 Task: Look for space in Edinburg, United States from 8th August, 2023 to 15th August, 2023 for 9 adults in price range Rs.10000 to Rs.14000. Place can be shared room with 5 bedrooms having 9 beds and 5 bathrooms. Property type can be house, flat, guest house. Amenities needed are: wifi, TV, free parkinig on premises, gym, breakfast. Booking option can be shelf check-in. Required host language is English.
Action: Mouse moved to (440, 95)
Screenshot: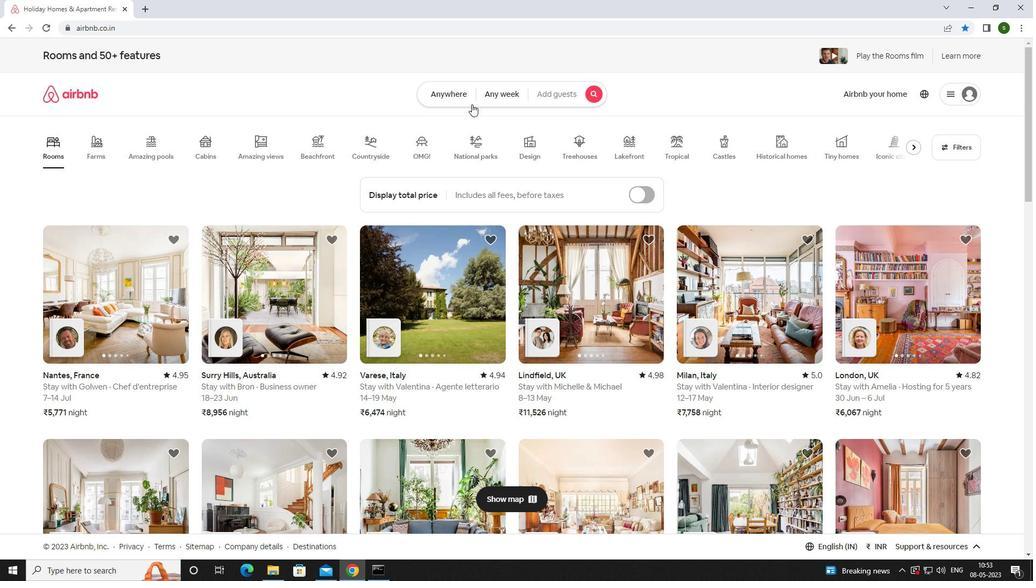 
Action: Mouse pressed left at (440, 95)
Screenshot: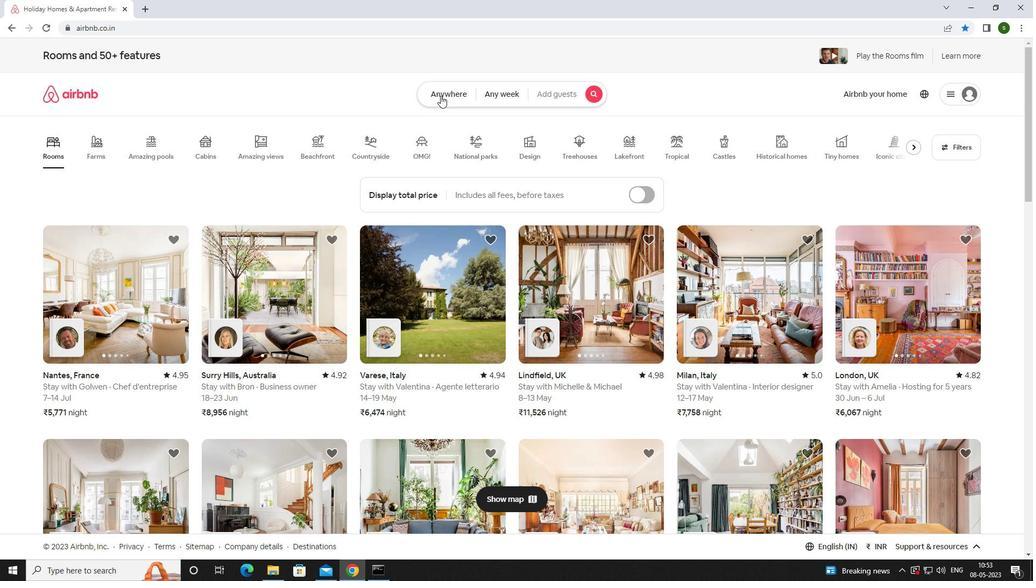 
Action: Mouse moved to (421, 138)
Screenshot: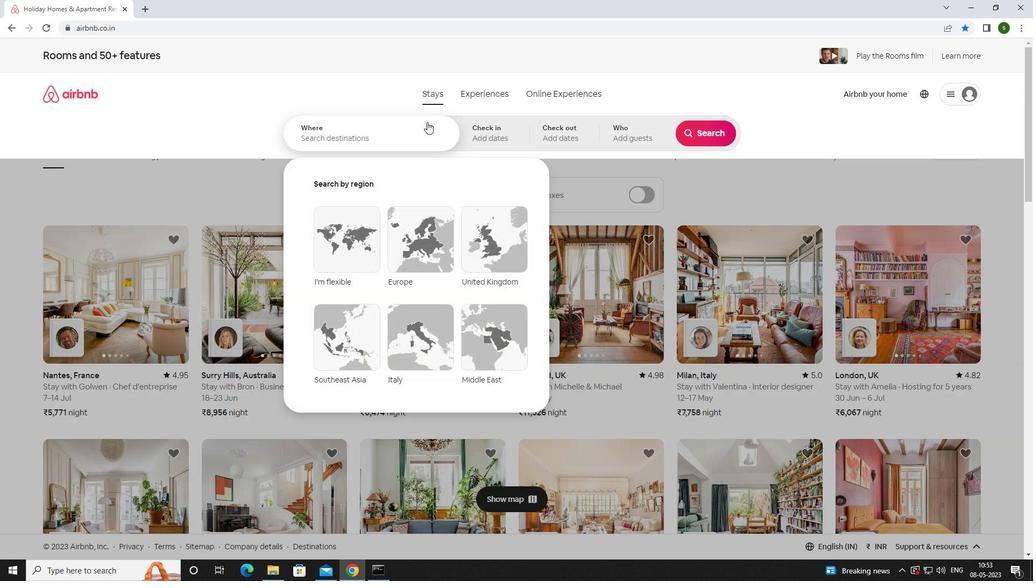 
Action: Mouse pressed left at (421, 138)
Screenshot: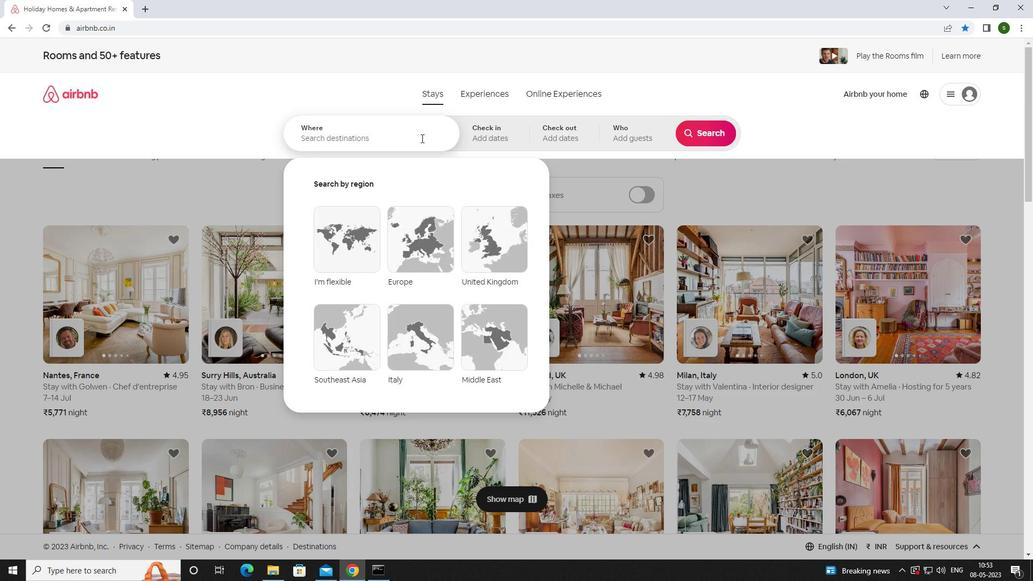 
Action: Mouse moved to (421, 138)
Screenshot: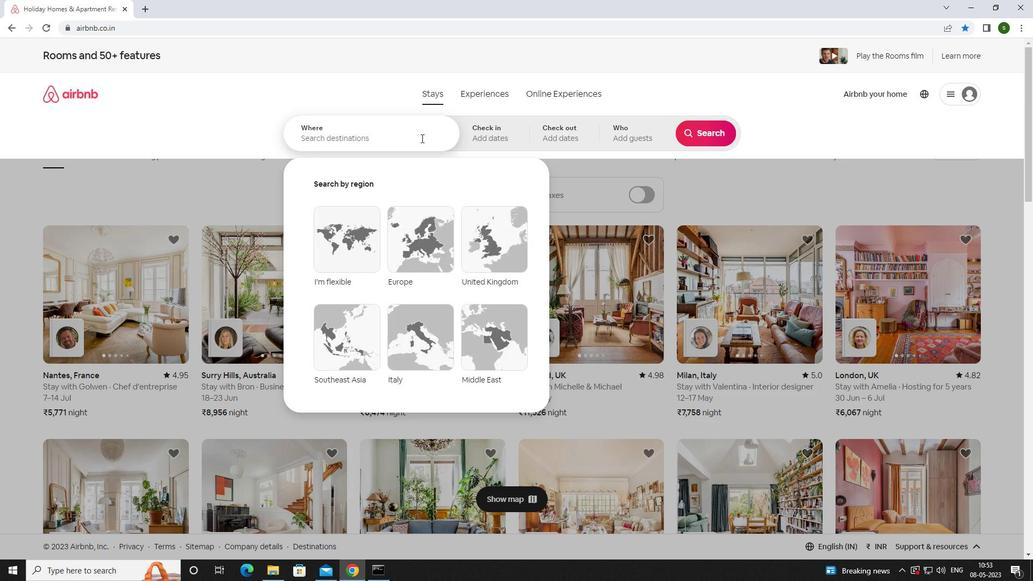 
Action: Key pressed <Key.caps_lock>e<Key.caps_lock>dinburg,<Key.space><Key.caps_lock>u<Key.caps_lock>nited<Key.space><Key.caps_lock>s<Key.caps_lock>tates<Key.enter>
Screenshot: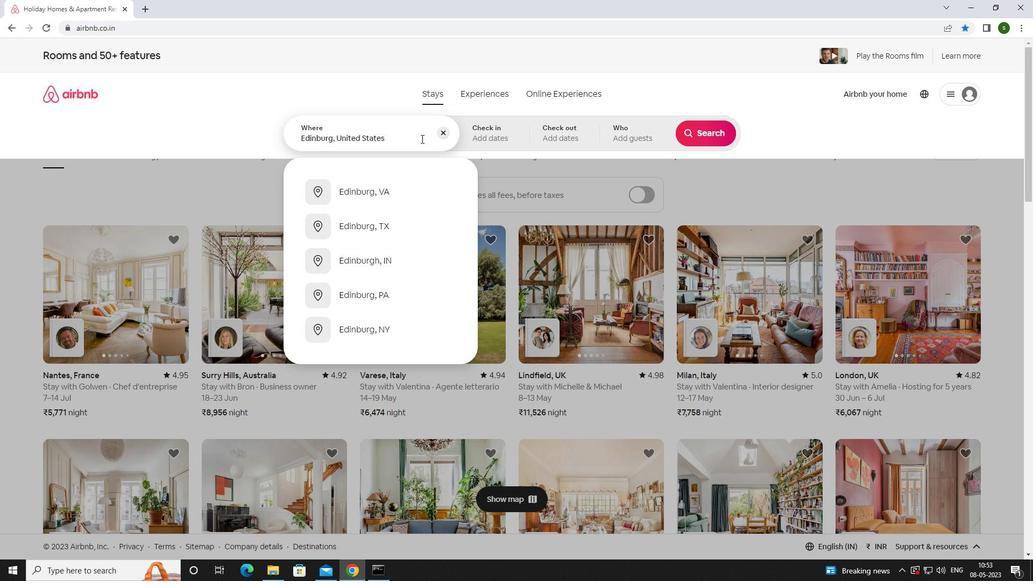 
Action: Mouse moved to (702, 218)
Screenshot: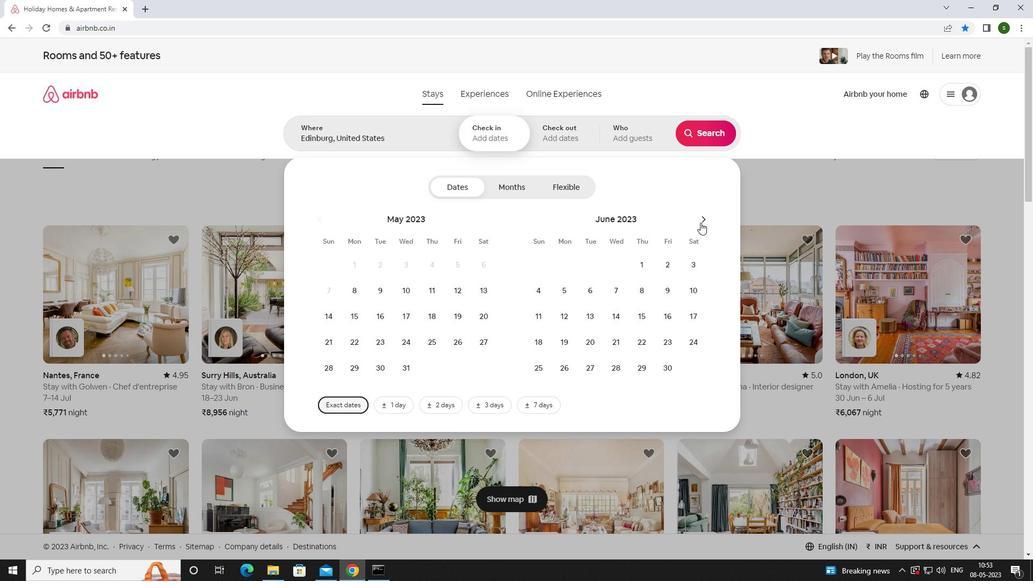 
Action: Mouse pressed left at (702, 218)
Screenshot: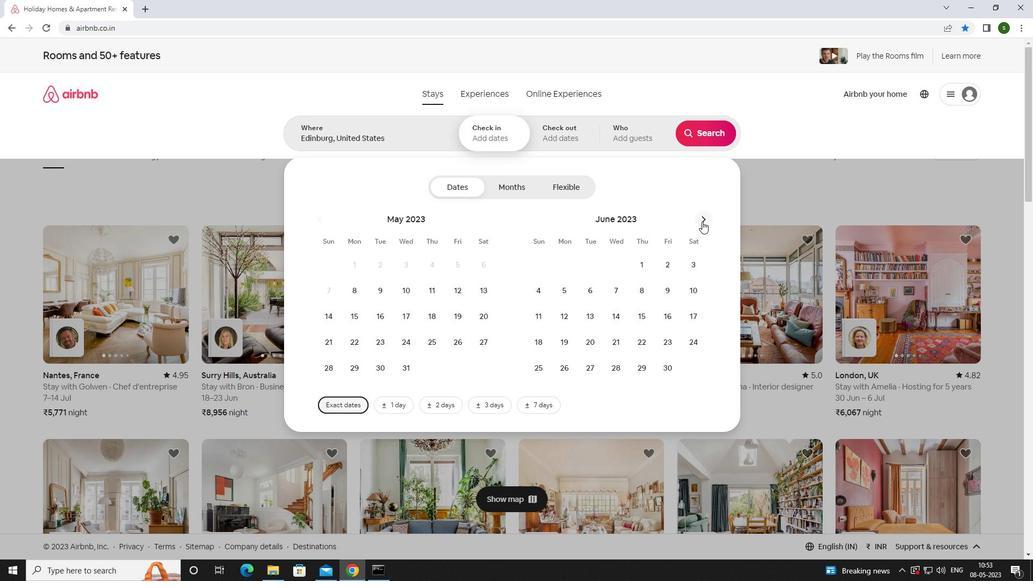 
Action: Mouse pressed left at (702, 218)
Screenshot: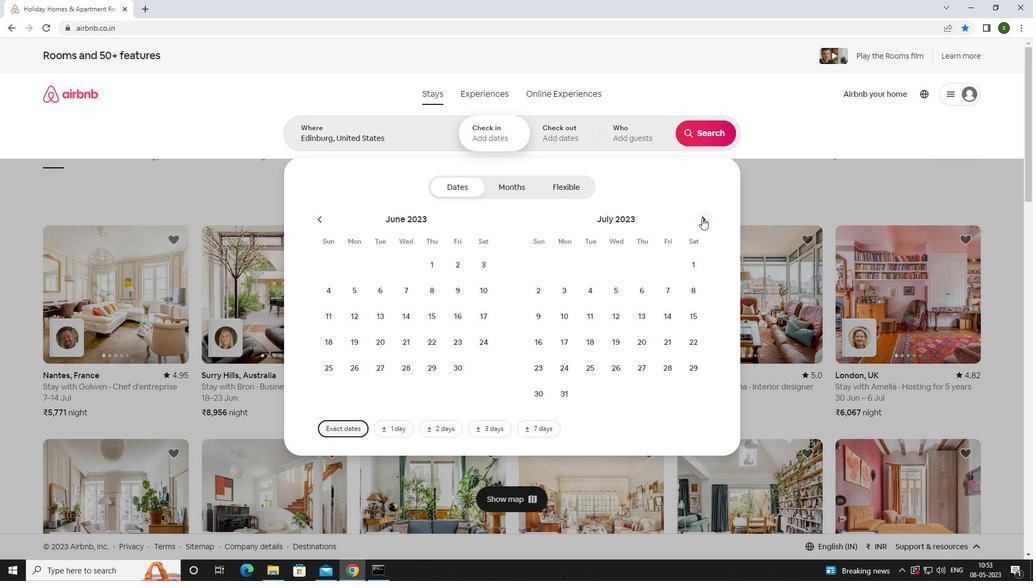 
Action: Mouse moved to (596, 292)
Screenshot: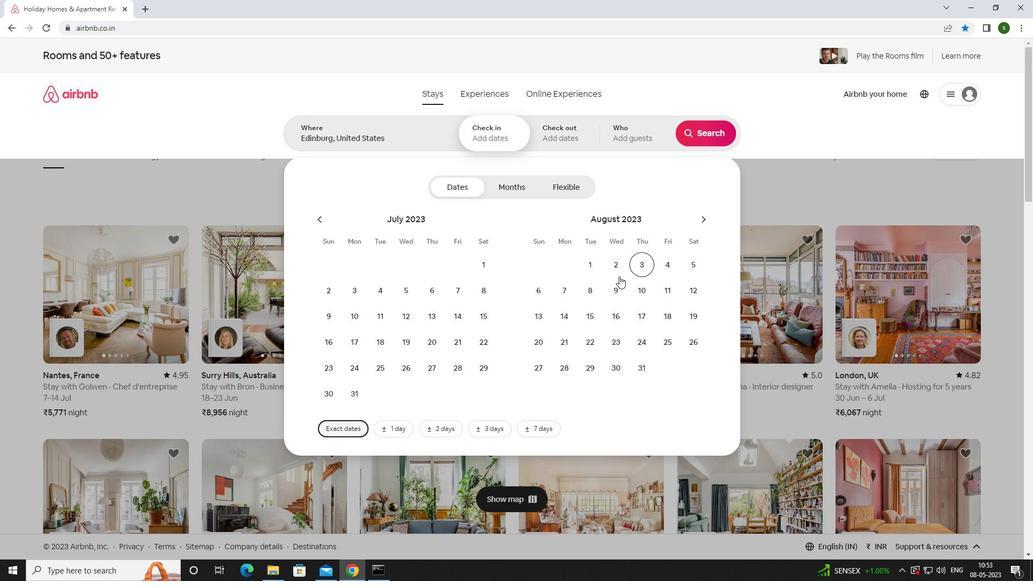 
Action: Mouse pressed left at (596, 292)
Screenshot: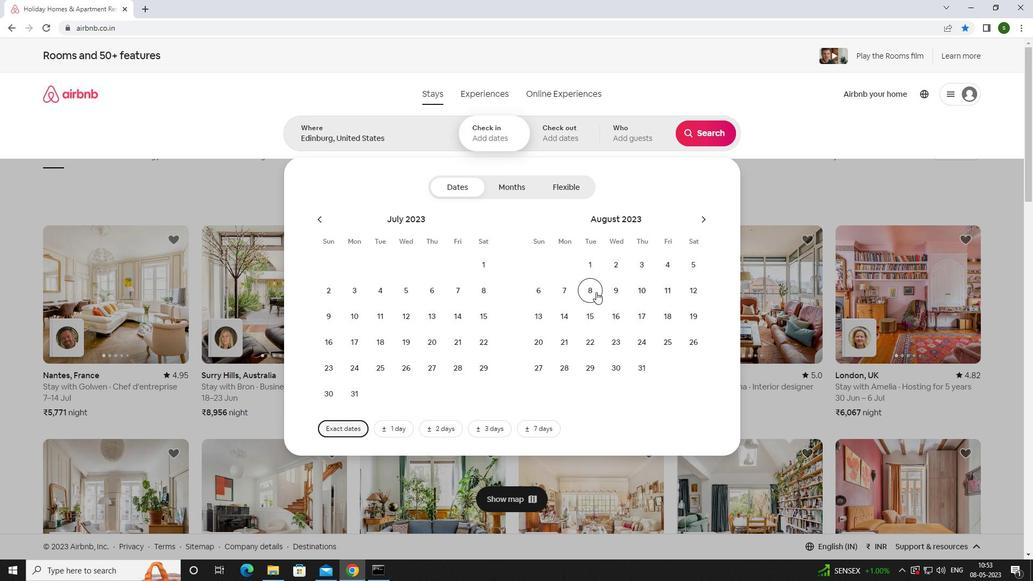 
Action: Mouse moved to (587, 314)
Screenshot: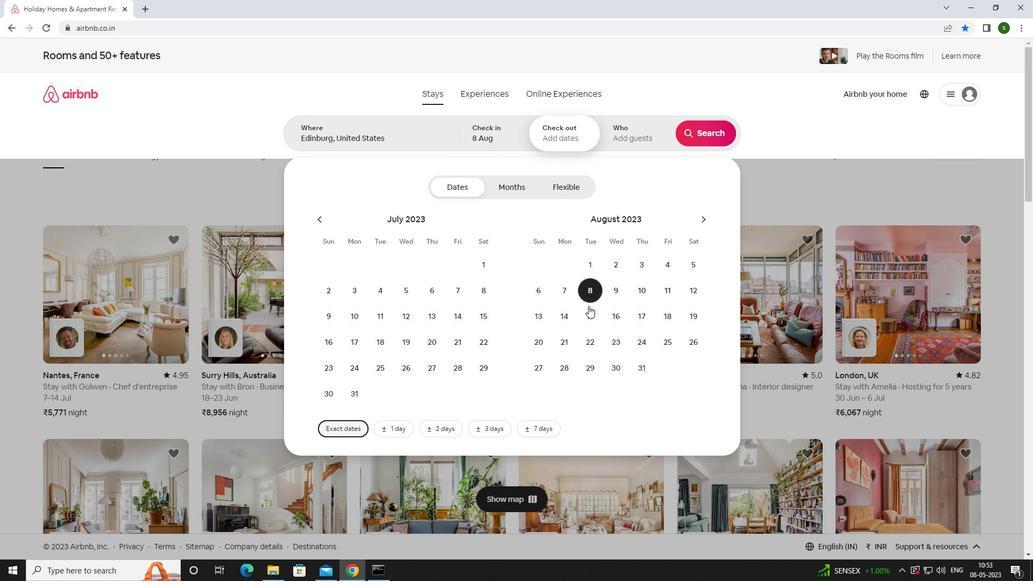 
Action: Mouse pressed left at (587, 314)
Screenshot: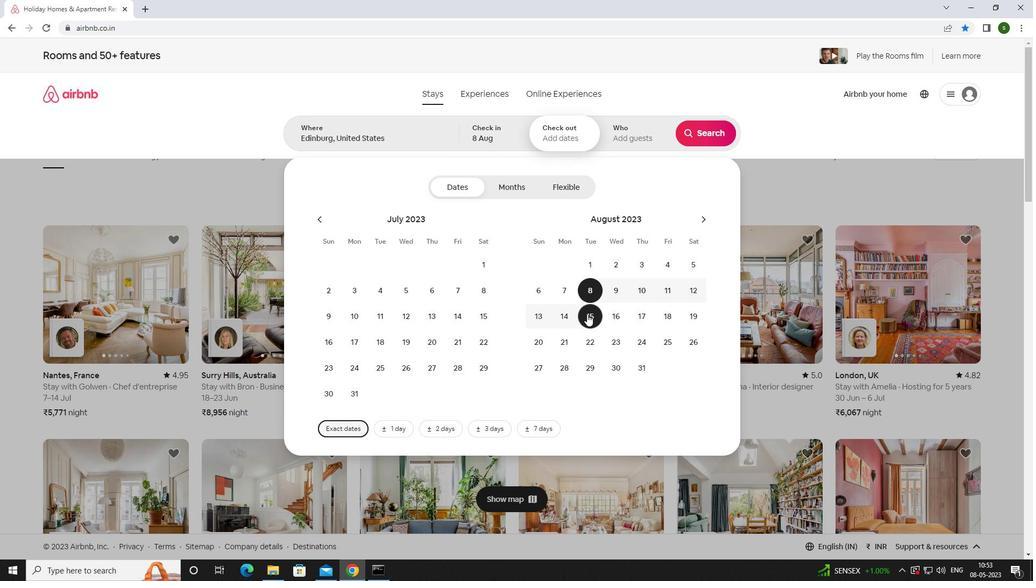 
Action: Mouse moved to (629, 133)
Screenshot: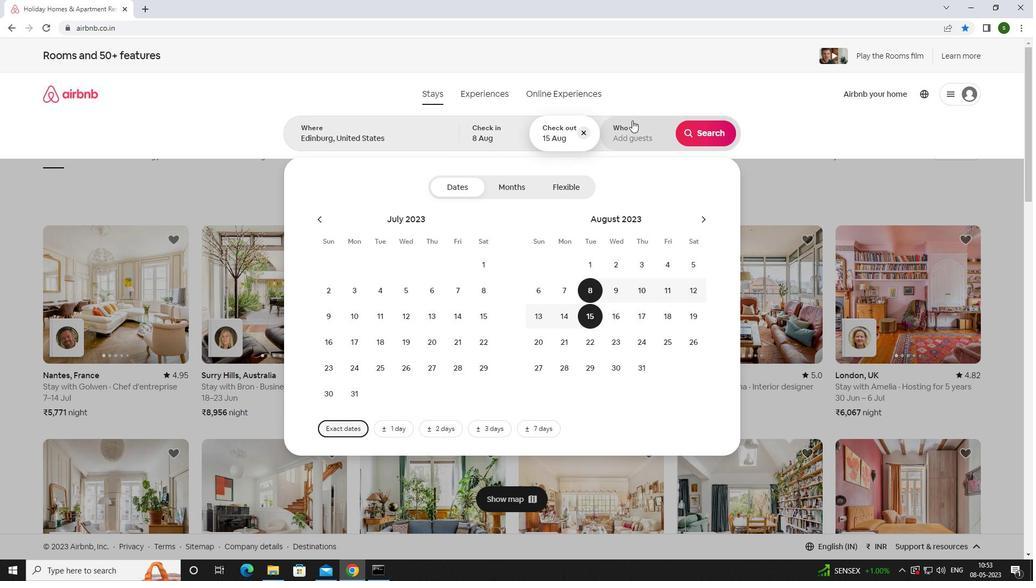 
Action: Mouse pressed left at (629, 133)
Screenshot: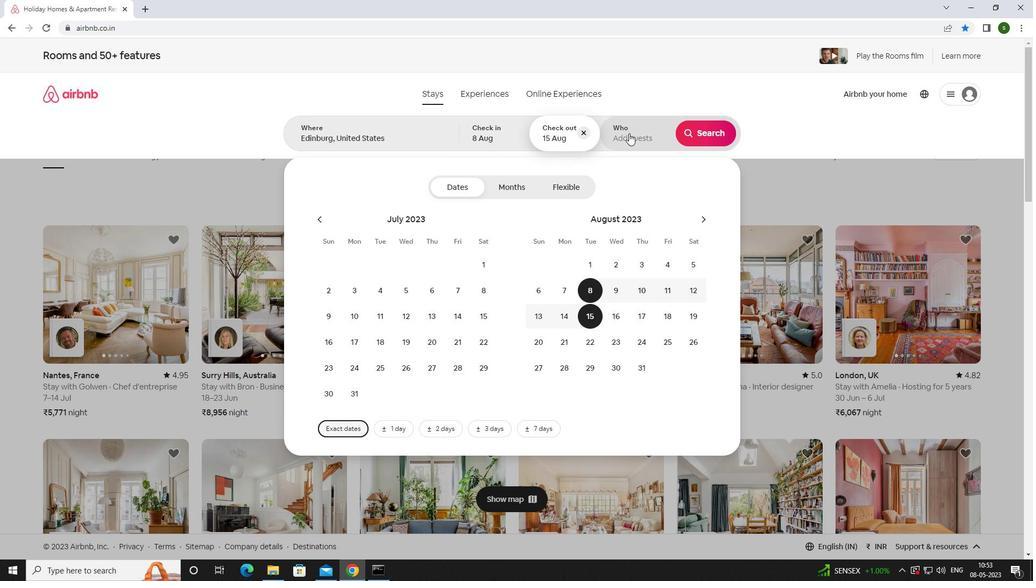 
Action: Mouse moved to (710, 193)
Screenshot: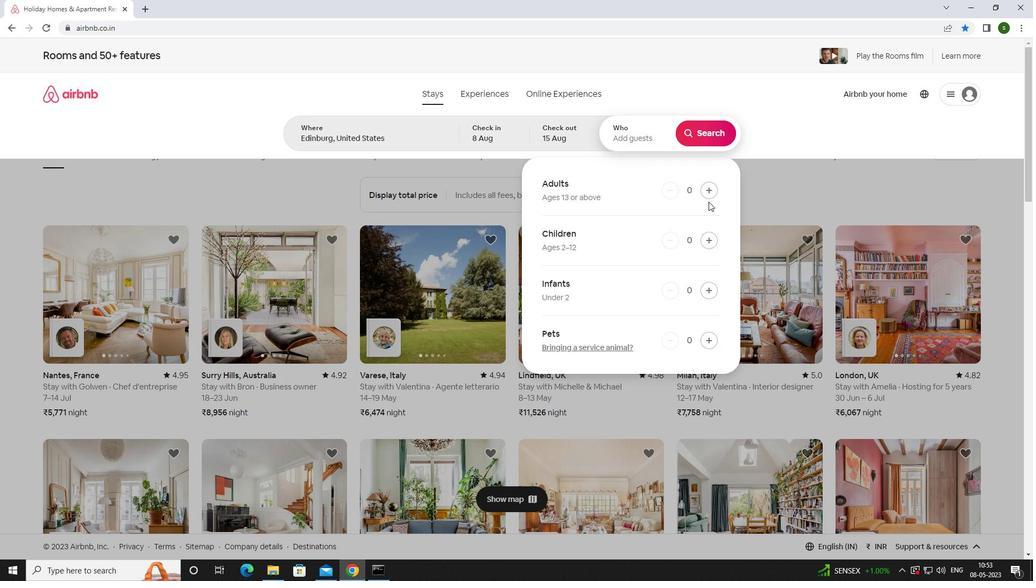 
Action: Mouse pressed left at (710, 193)
Screenshot: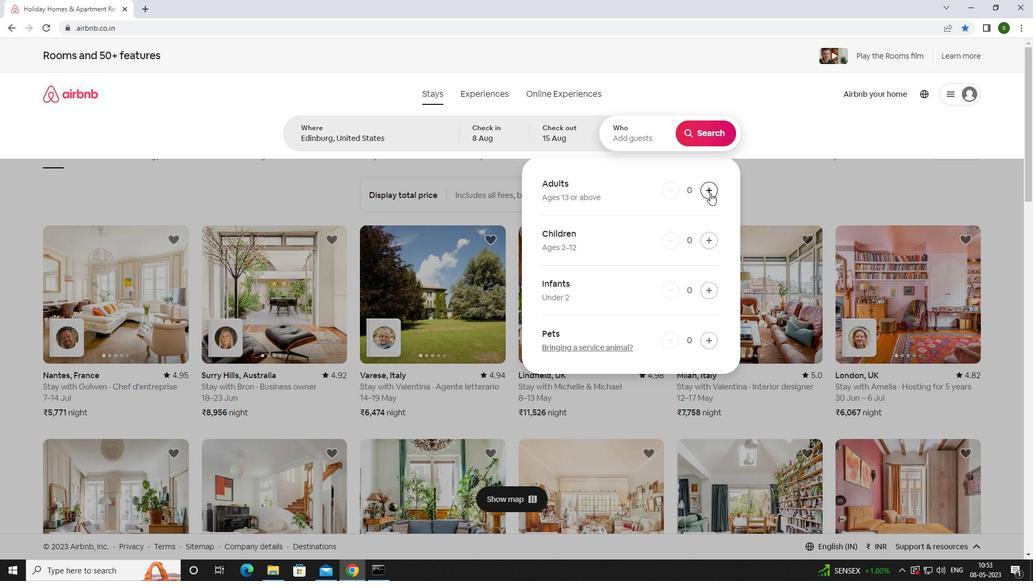 
Action: Mouse pressed left at (710, 193)
Screenshot: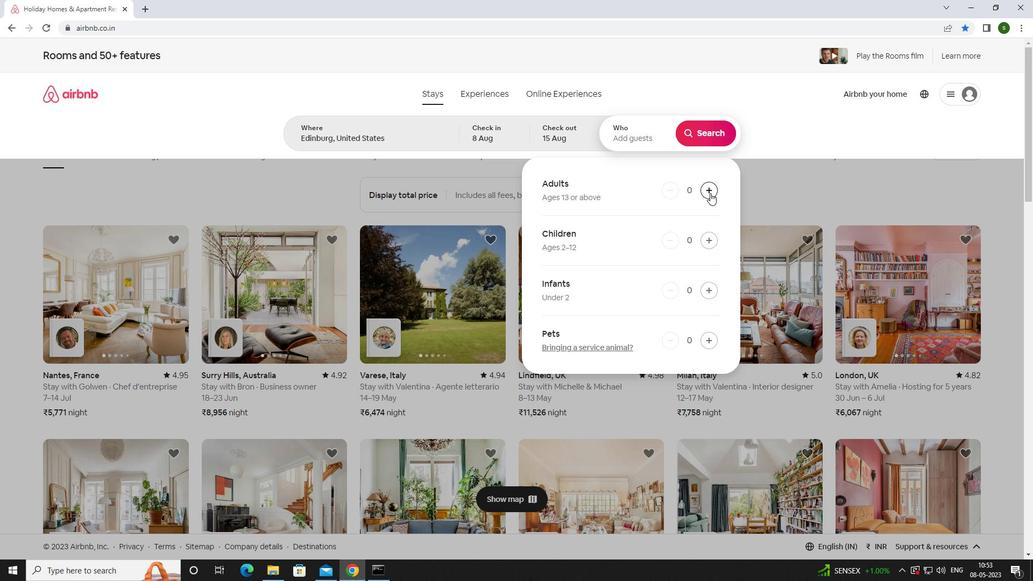 
Action: Mouse pressed left at (710, 193)
Screenshot: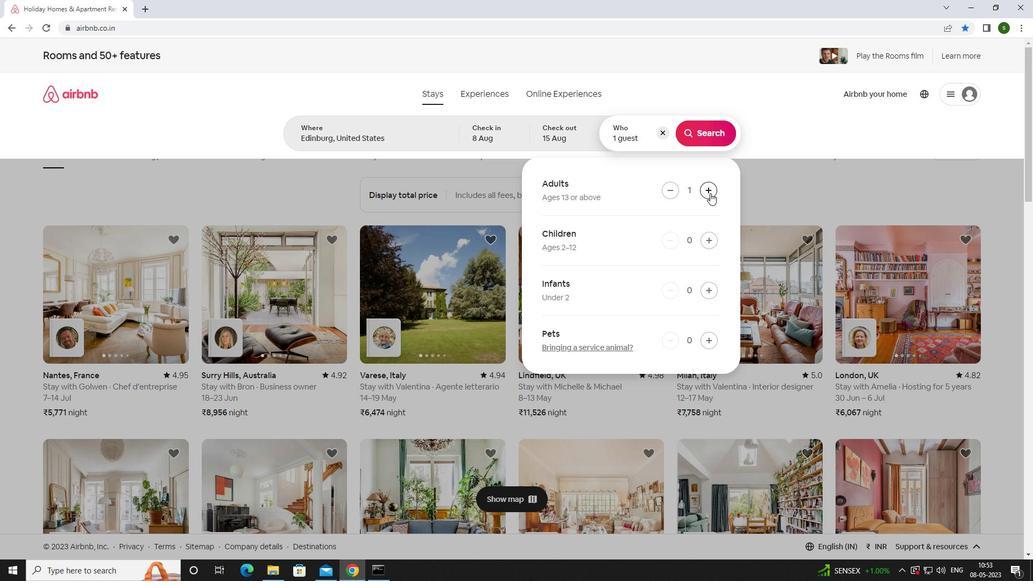 
Action: Mouse pressed left at (710, 193)
Screenshot: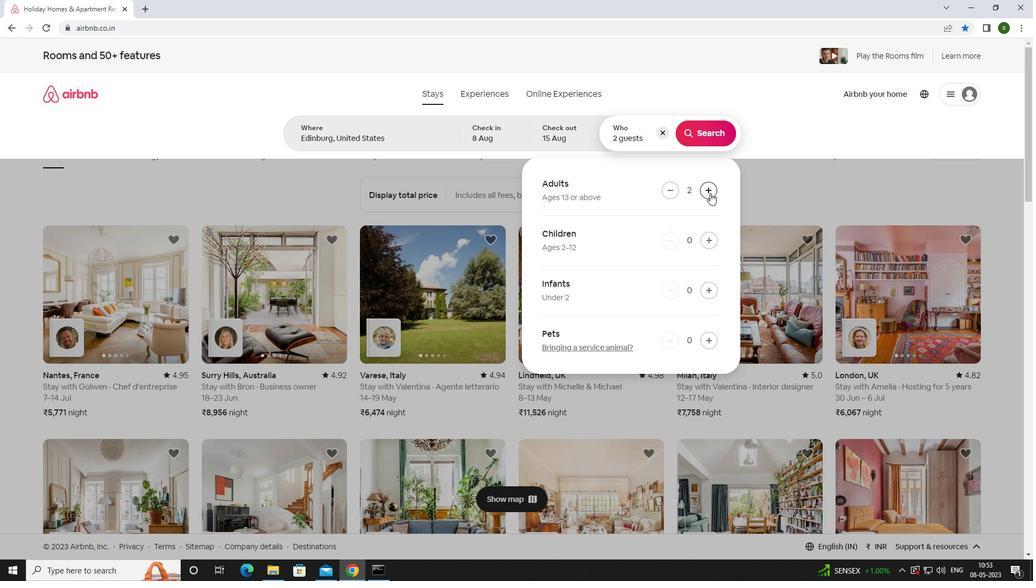 
Action: Mouse pressed left at (710, 193)
Screenshot: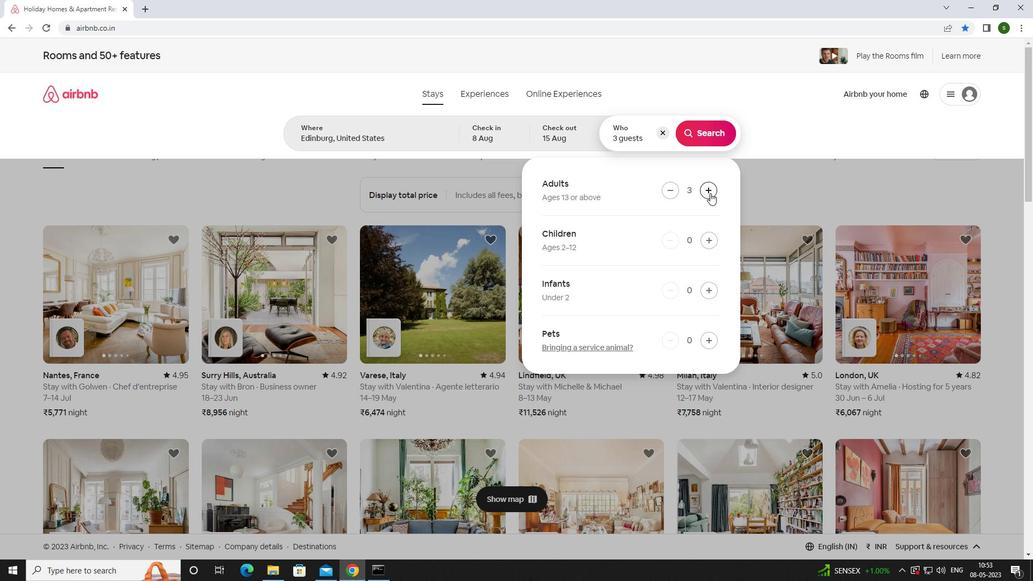 
Action: Mouse pressed left at (710, 193)
Screenshot: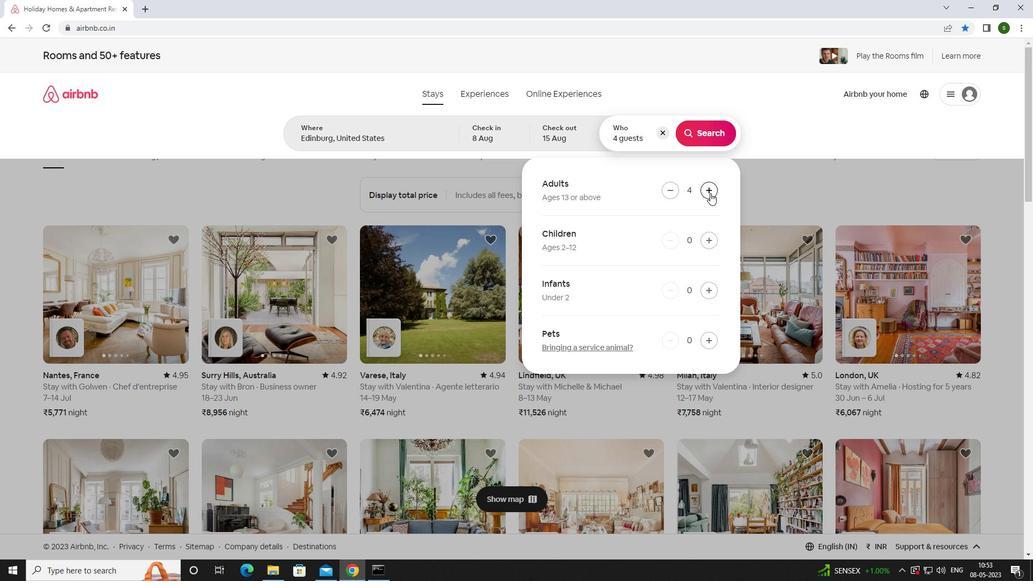 
Action: Mouse pressed left at (710, 193)
Screenshot: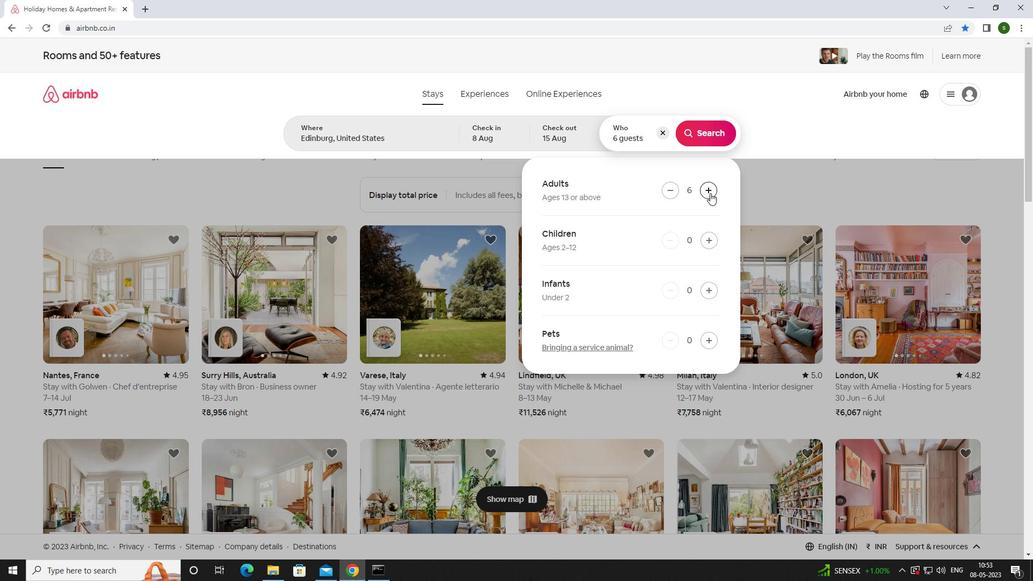 
Action: Mouse pressed left at (710, 193)
Screenshot: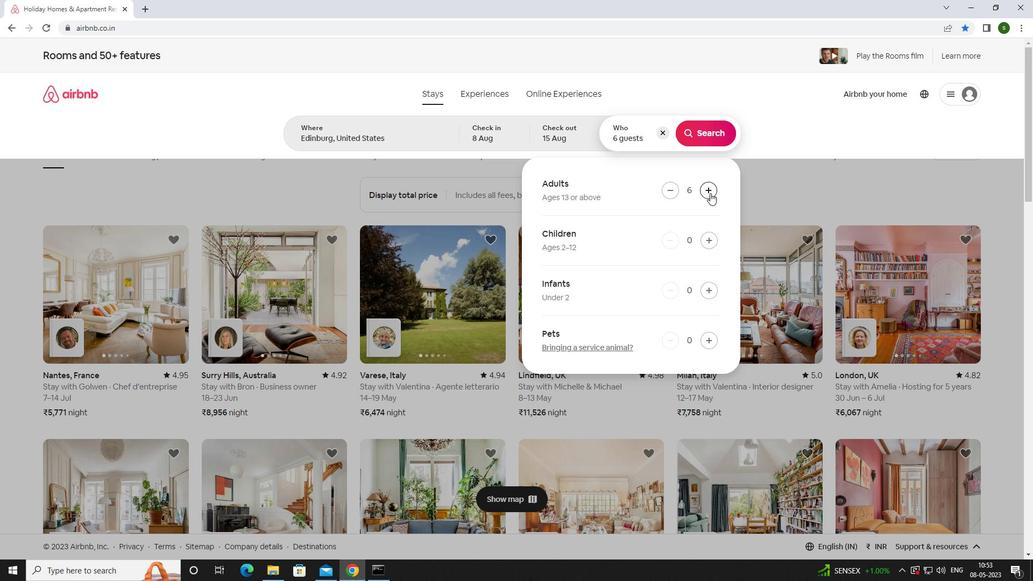 
Action: Mouse pressed left at (710, 193)
Screenshot: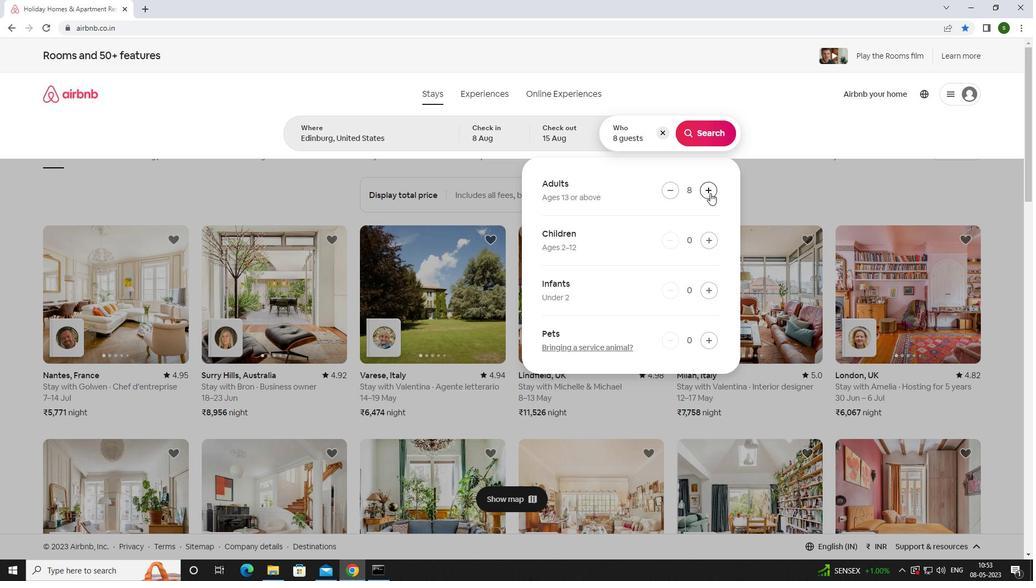 
Action: Mouse moved to (714, 130)
Screenshot: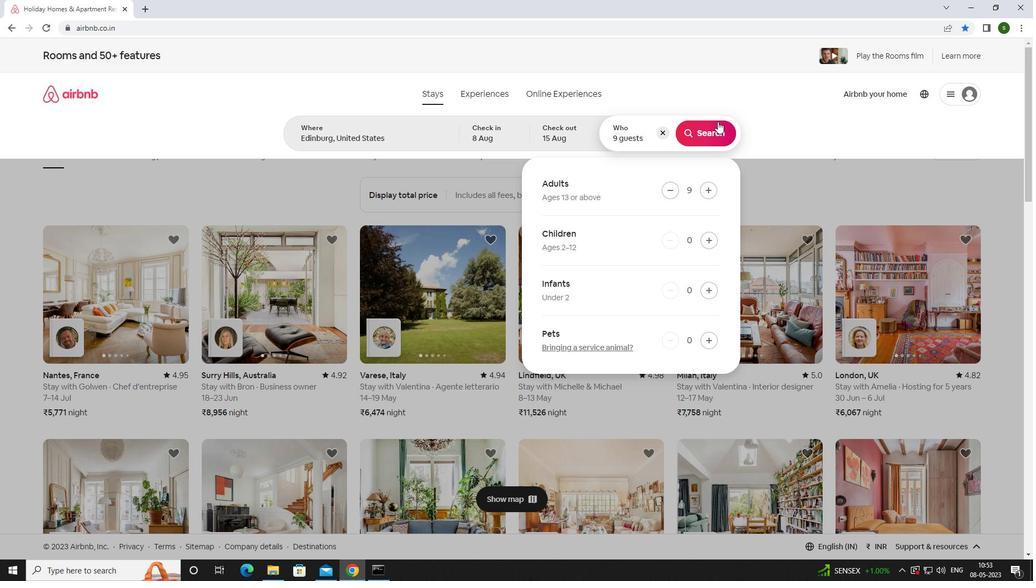 
Action: Mouse pressed left at (714, 130)
Screenshot: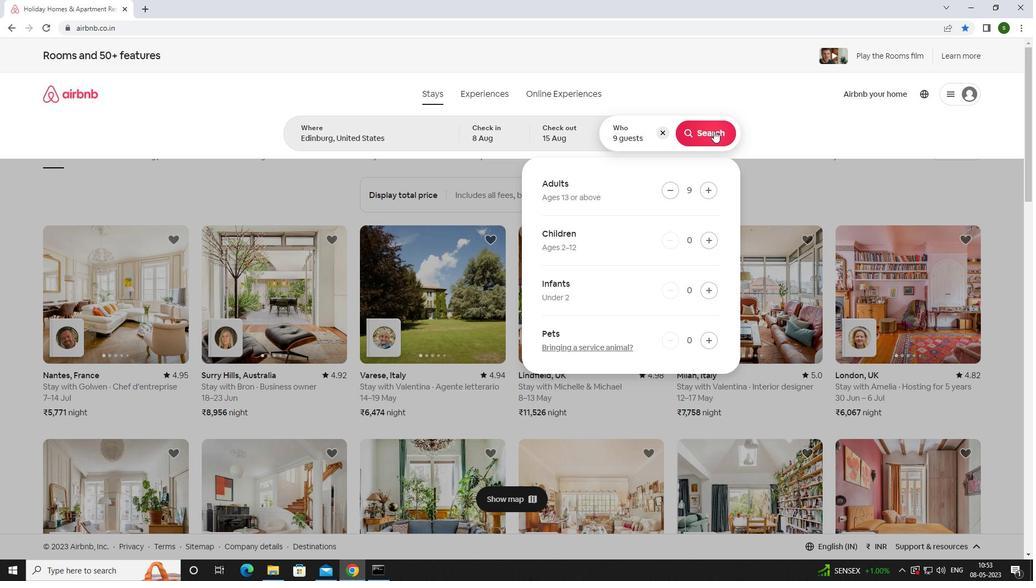 
Action: Mouse moved to (983, 111)
Screenshot: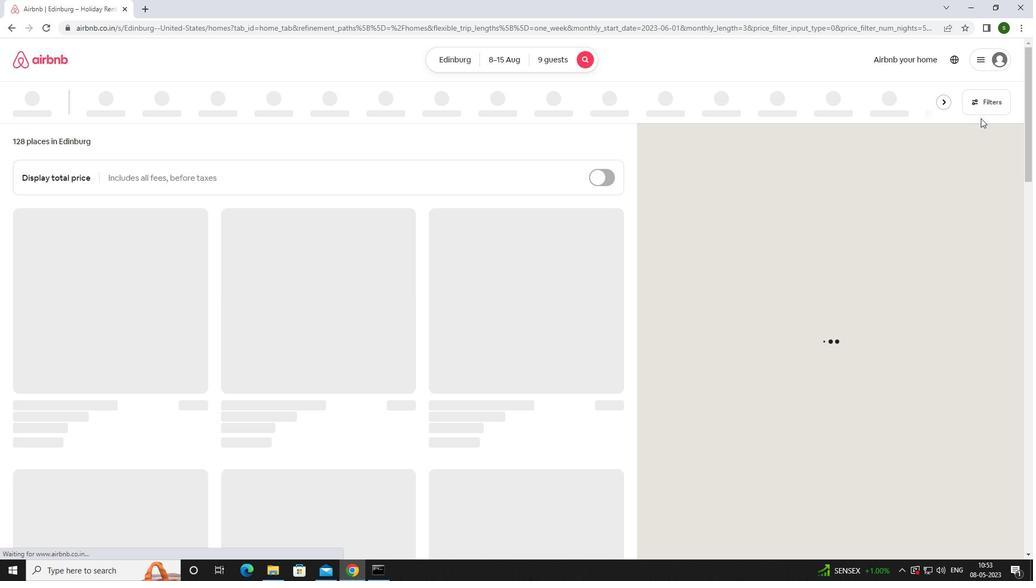 
Action: Mouse pressed left at (983, 111)
Screenshot: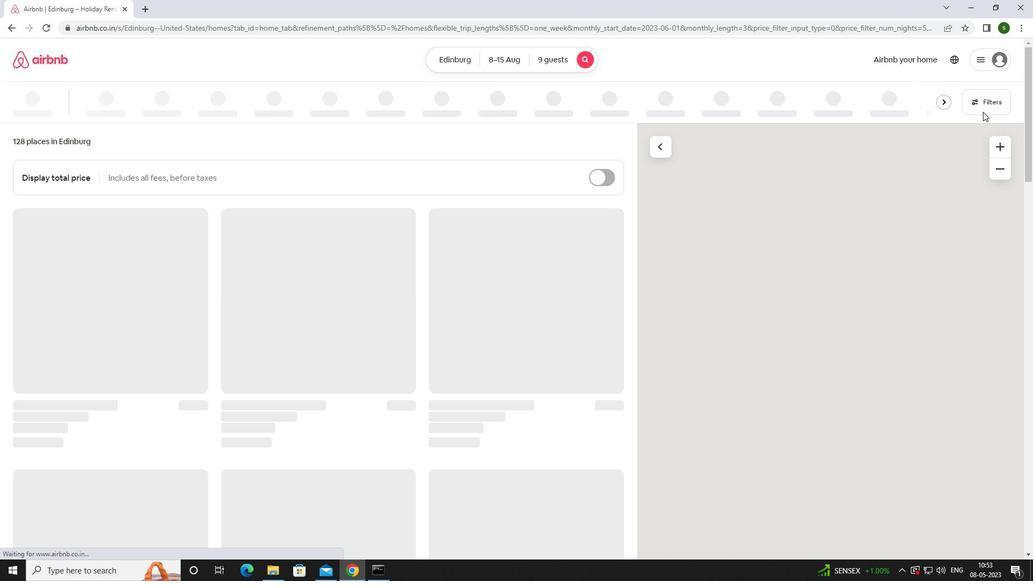 
Action: Mouse moved to (430, 362)
Screenshot: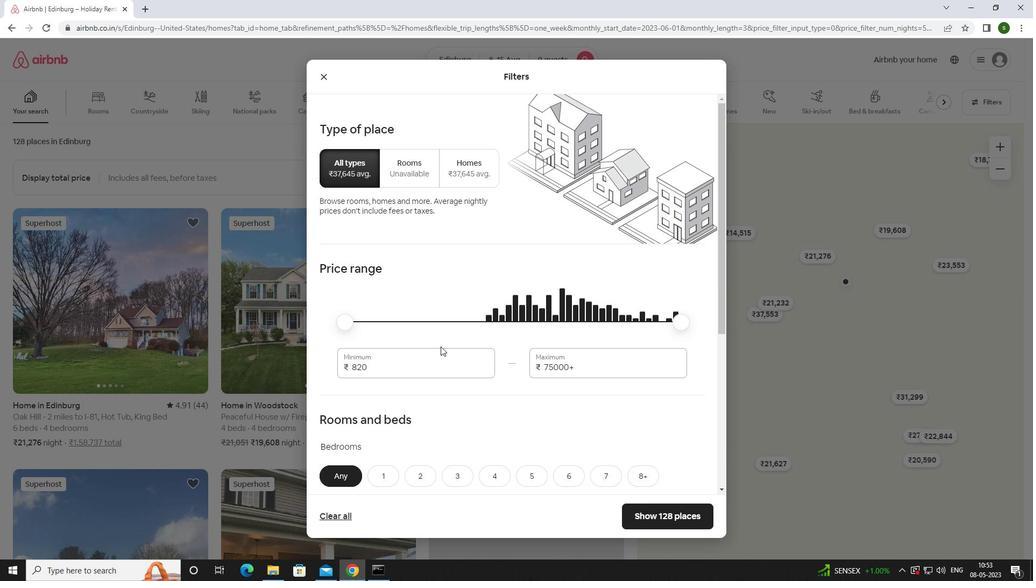 
Action: Mouse pressed left at (430, 362)
Screenshot: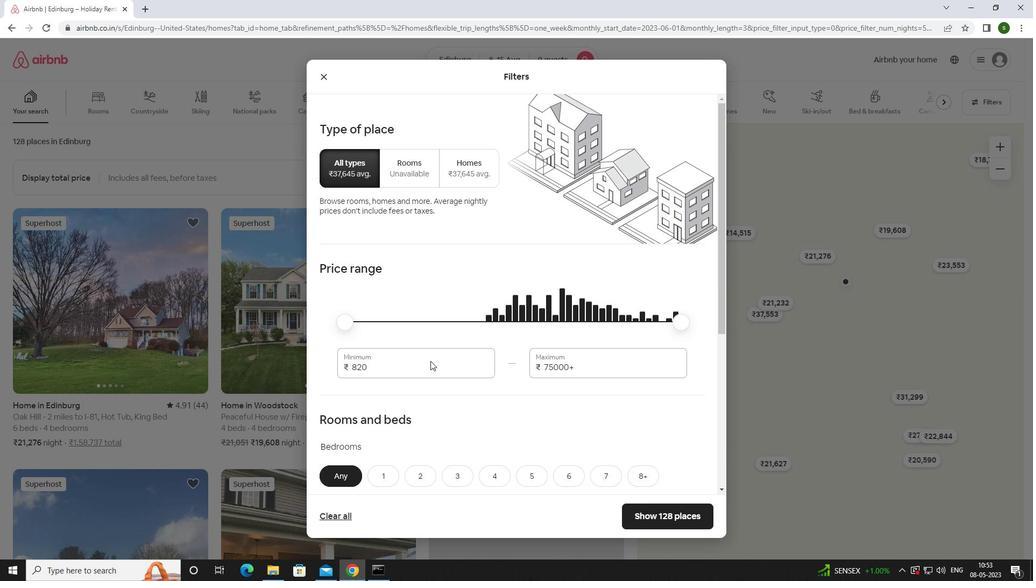 
Action: Key pressed <Key.backspace><Key.backspace><Key.backspace><Key.backspace>10000
Screenshot: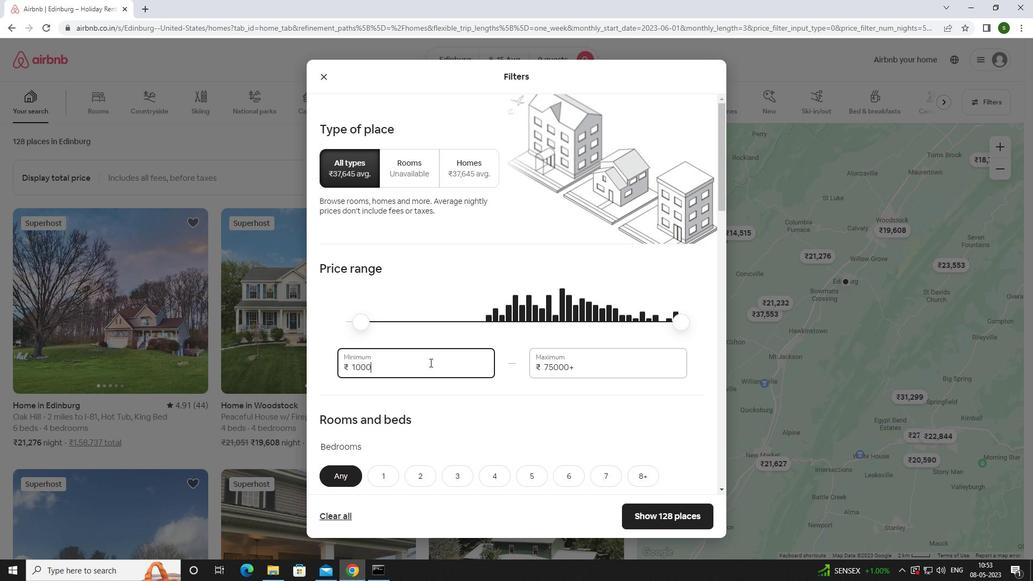 
Action: Mouse moved to (578, 366)
Screenshot: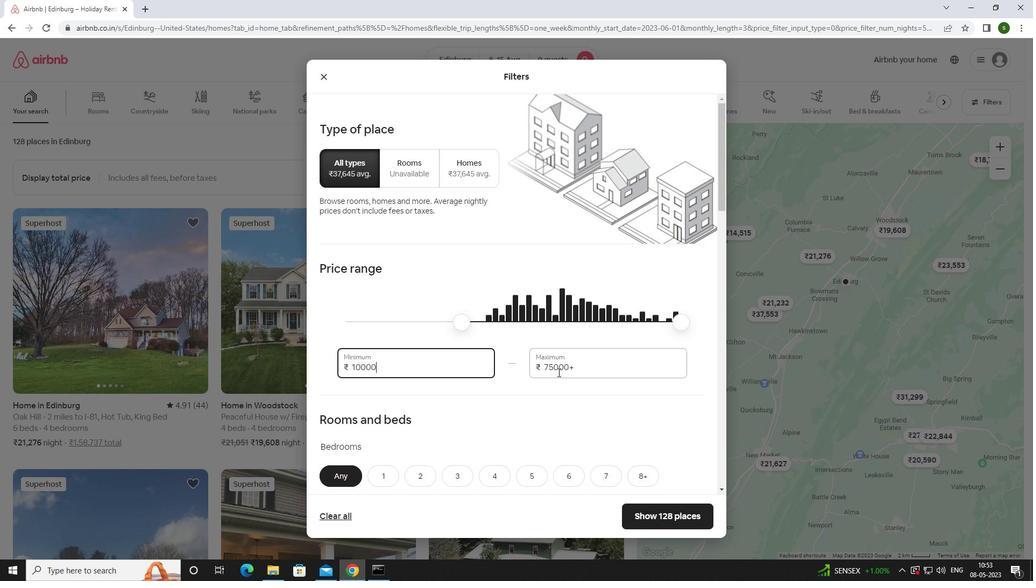 
Action: Mouse pressed left at (578, 366)
Screenshot: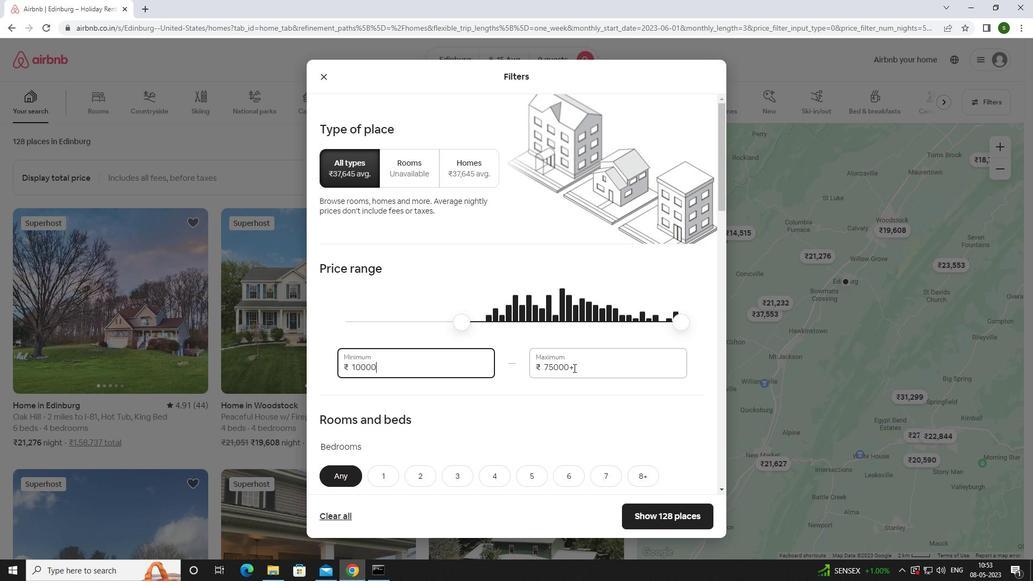 
Action: Key pressed <Key.backspace><Key.backspace><Key.backspace><Key.backspace><Key.backspace><Key.backspace><Key.backspace><Key.backspace><Key.backspace><Key.backspace><Key.backspace><Key.backspace><Key.backspace><Key.backspace><Key.backspace><Key.backspace>14000
Screenshot: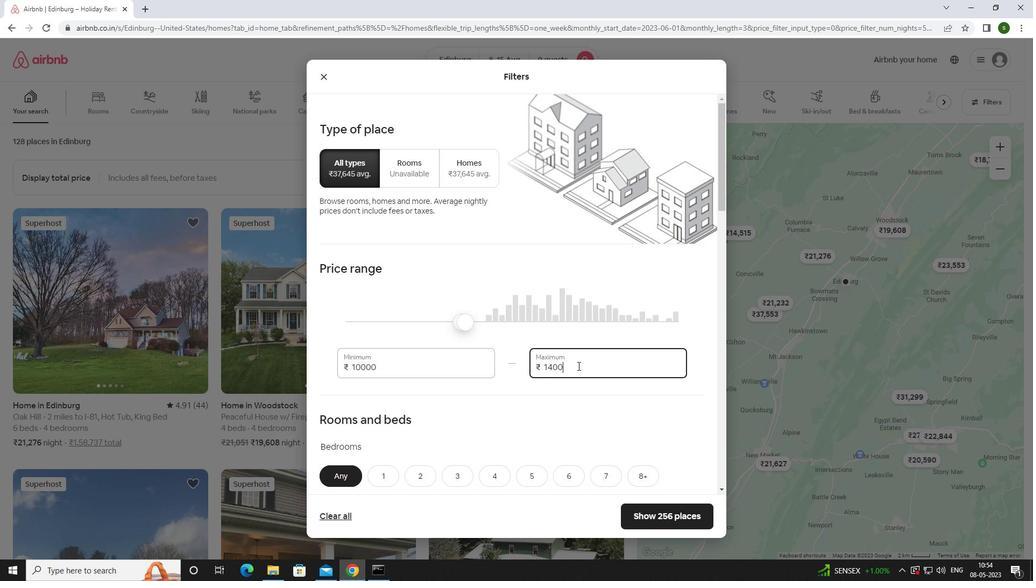 
Action: Mouse moved to (497, 338)
Screenshot: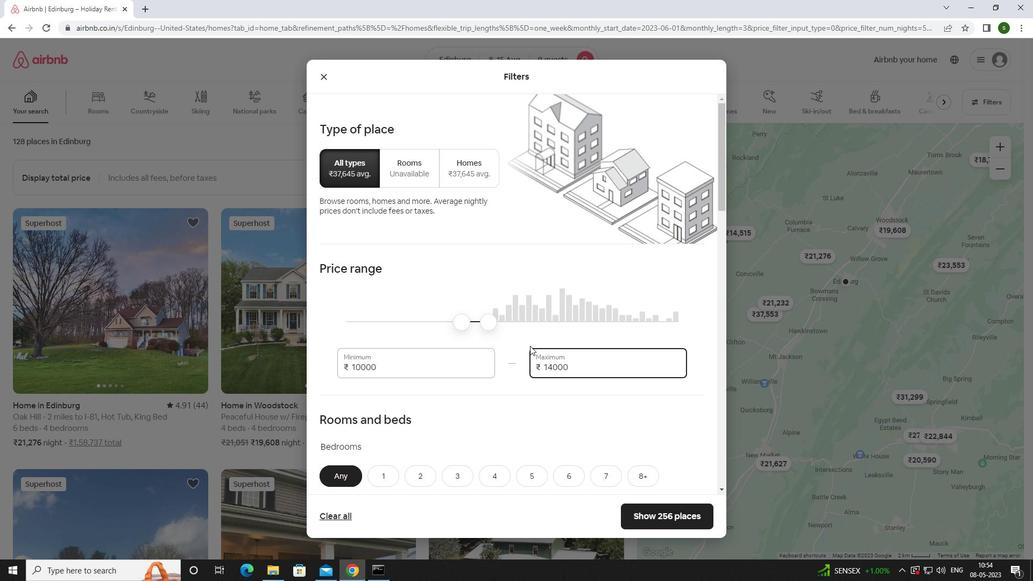 
Action: Mouse scrolled (497, 338) with delta (0, 0)
Screenshot: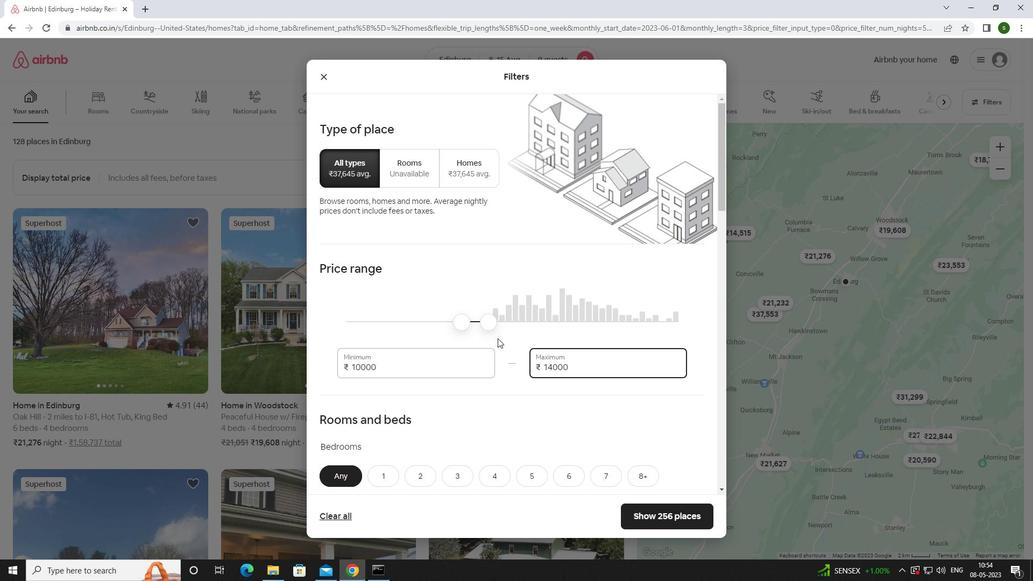 
Action: Mouse scrolled (497, 338) with delta (0, 0)
Screenshot: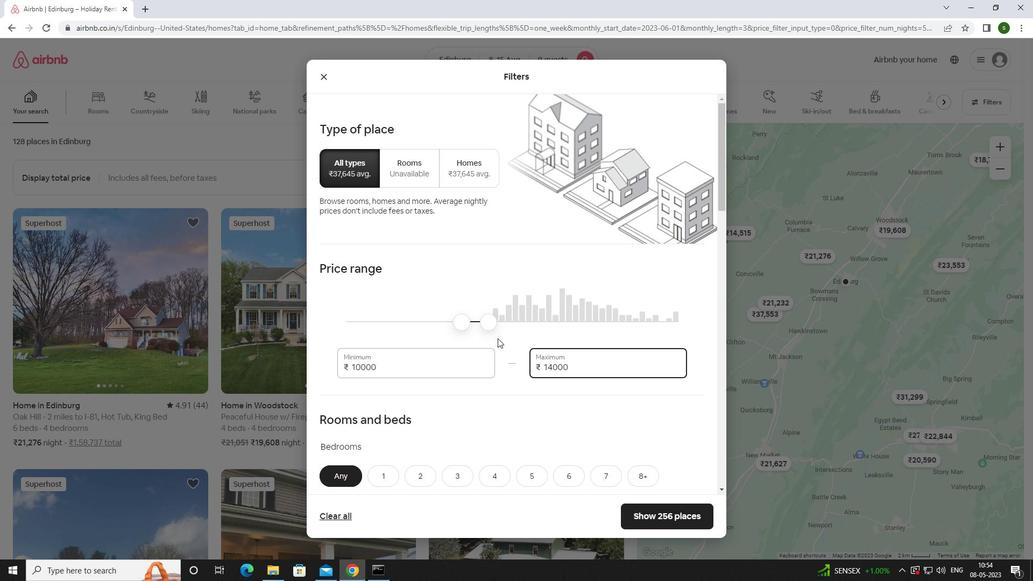
Action: Mouse scrolled (497, 338) with delta (0, 0)
Screenshot: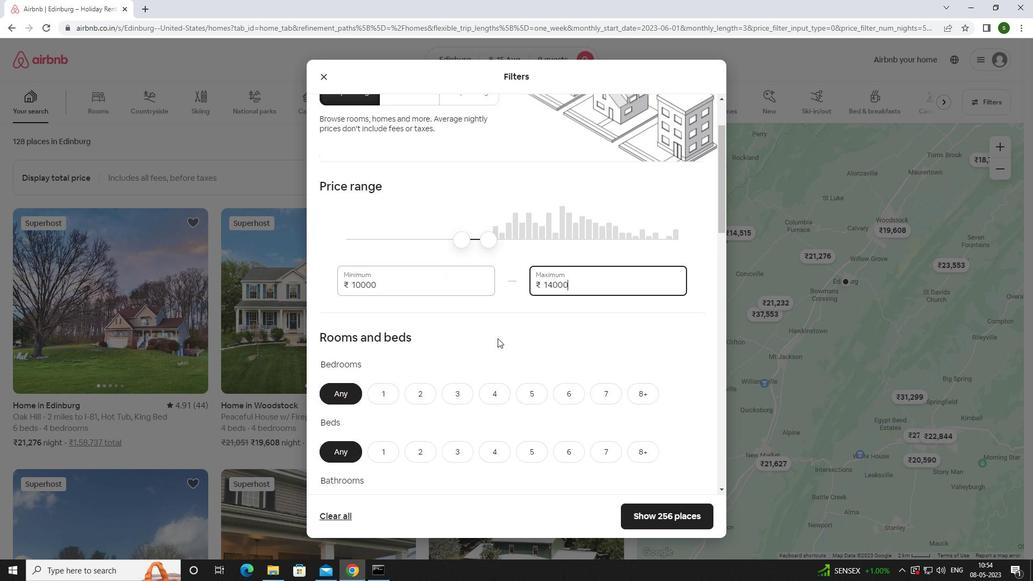
Action: Mouse moved to (536, 314)
Screenshot: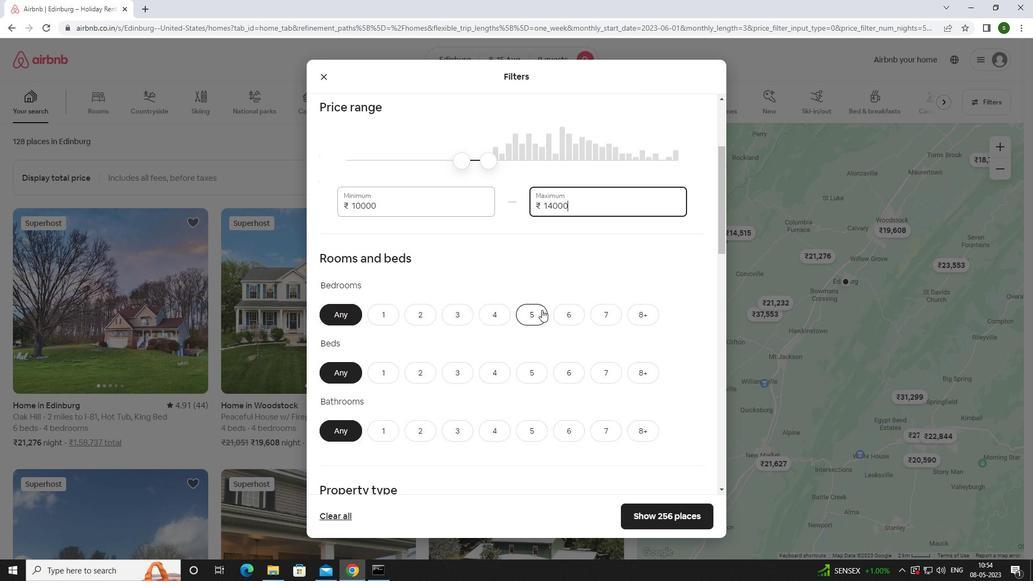 
Action: Mouse pressed left at (536, 314)
Screenshot: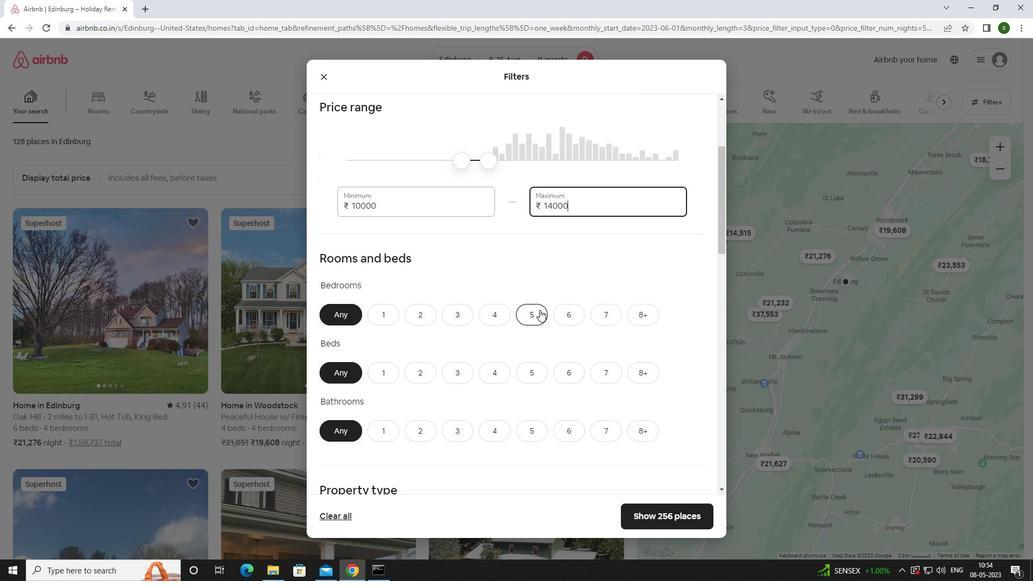 
Action: Mouse moved to (650, 369)
Screenshot: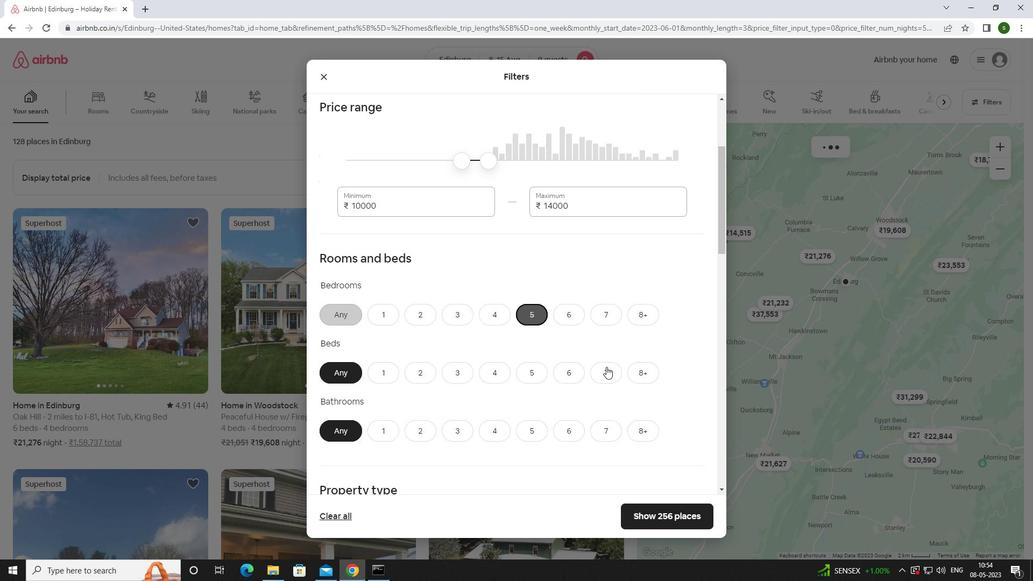 
Action: Mouse pressed left at (650, 369)
Screenshot: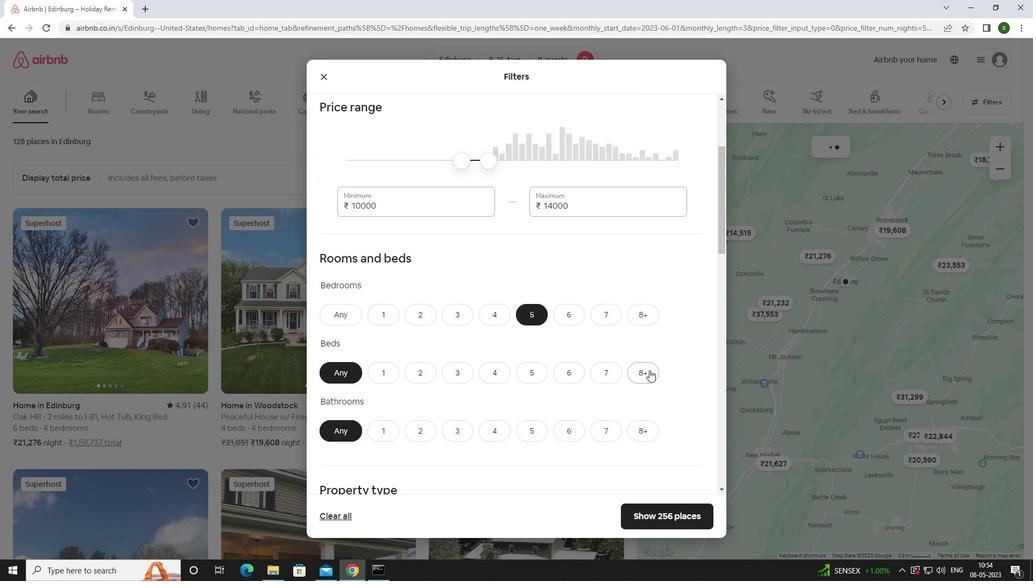 
Action: Mouse moved to (526, 428)
Screenshot: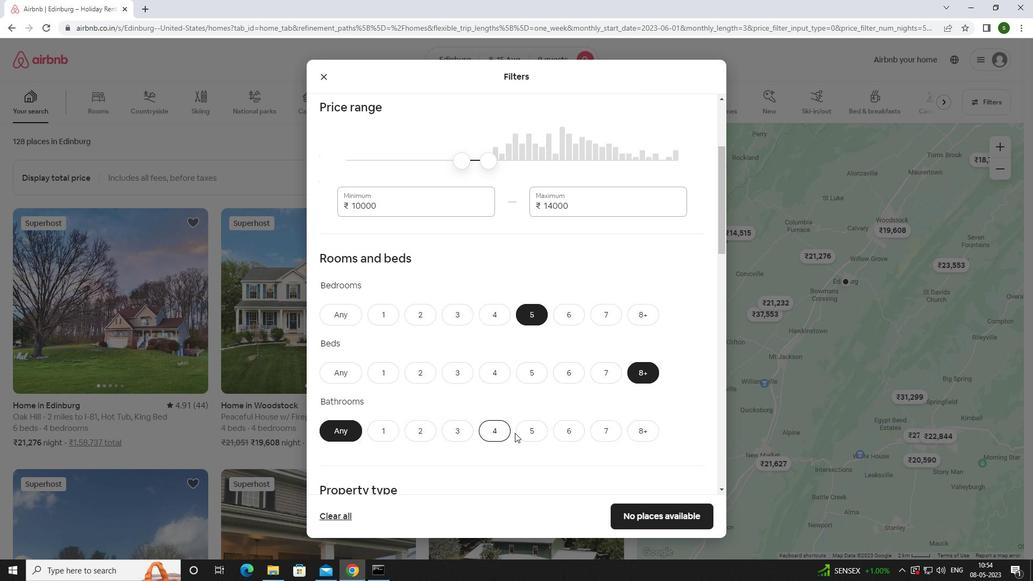 
Action: Mouse pressed left at (526, 428)
Screenshot: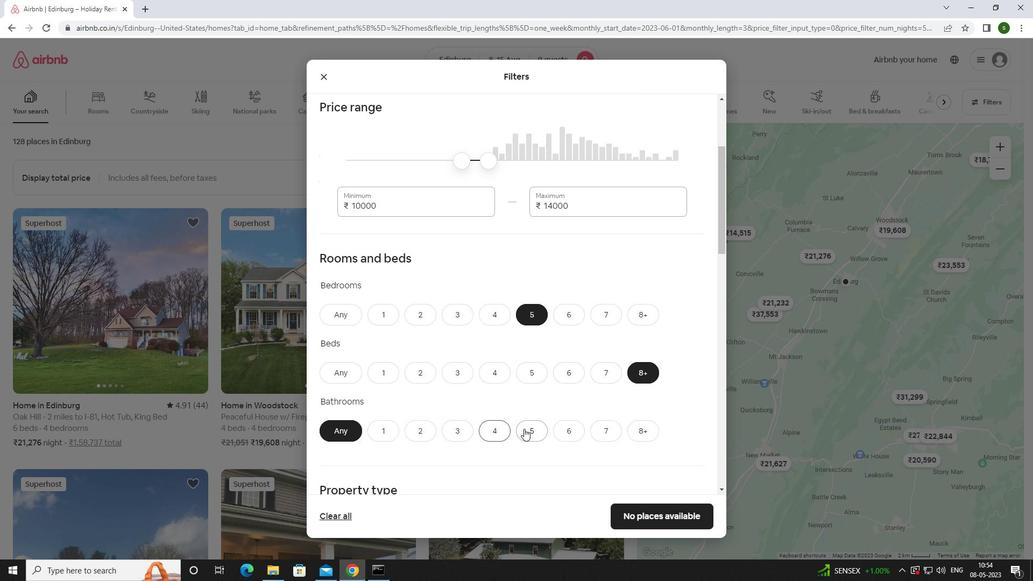 
Action: Mouse moved to (529, 417)
Screenshot: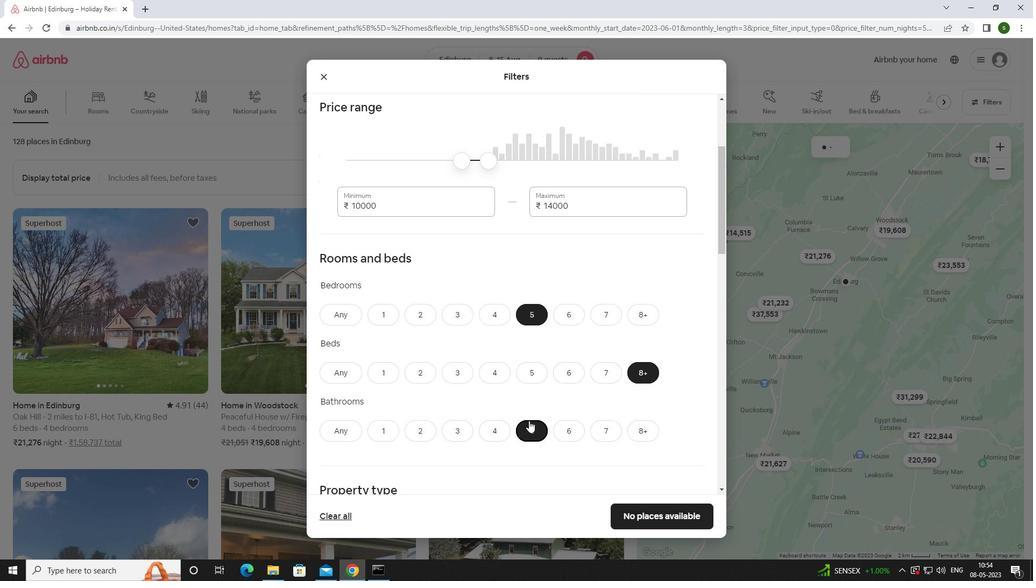 
Action: Mouse scrolled (529, 416) with delta (0, 0)
Screenshot: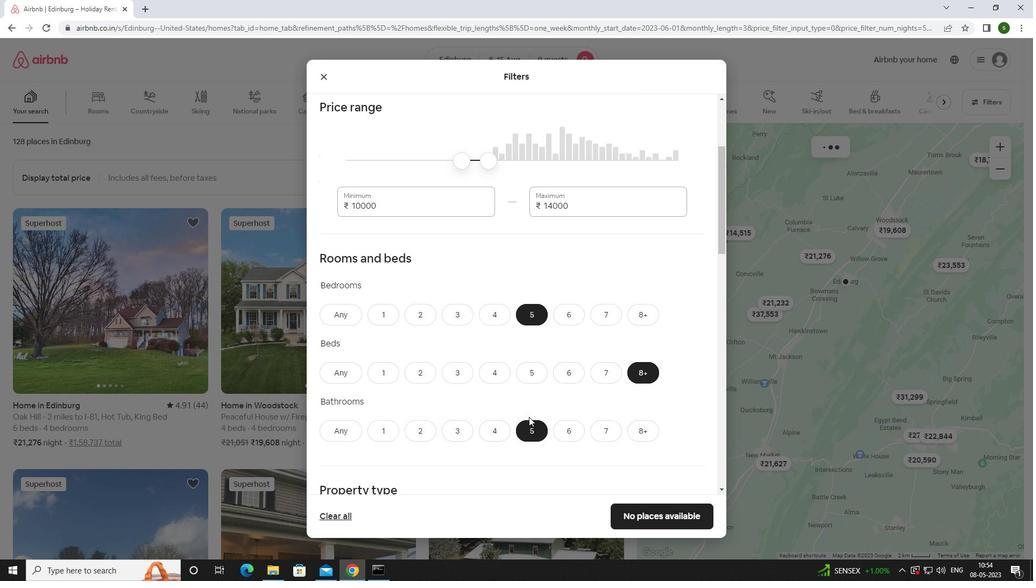 
Action: Mouse scrolled (529, 416) with delta (0, 0)
Screenshot: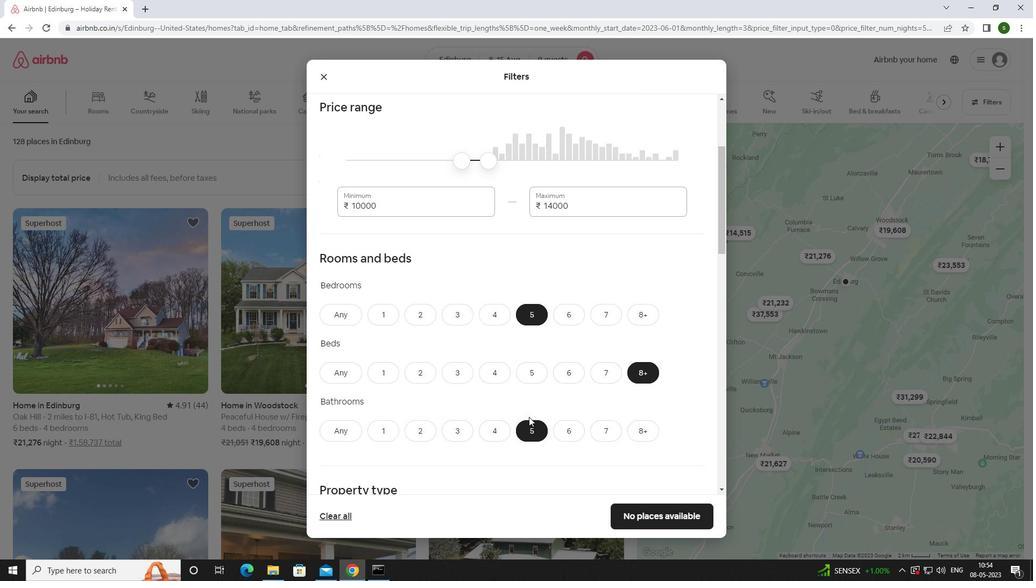 
Action: Mouse scrolled (529, 416) with delta (0, 0)
Screenshot: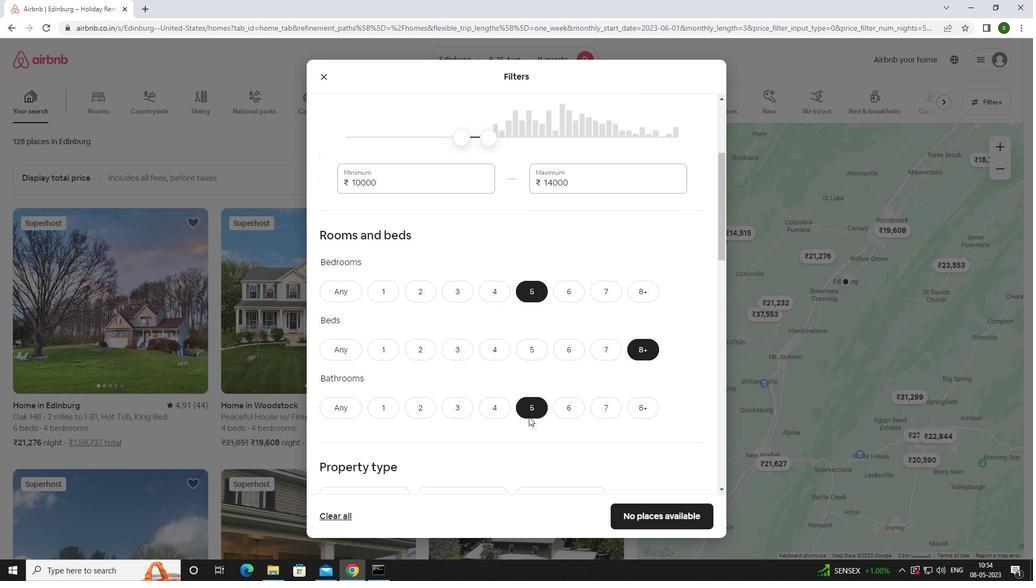 
Action: Mouse scrolled (529, 416) with delta (0, 0)
Screenshot: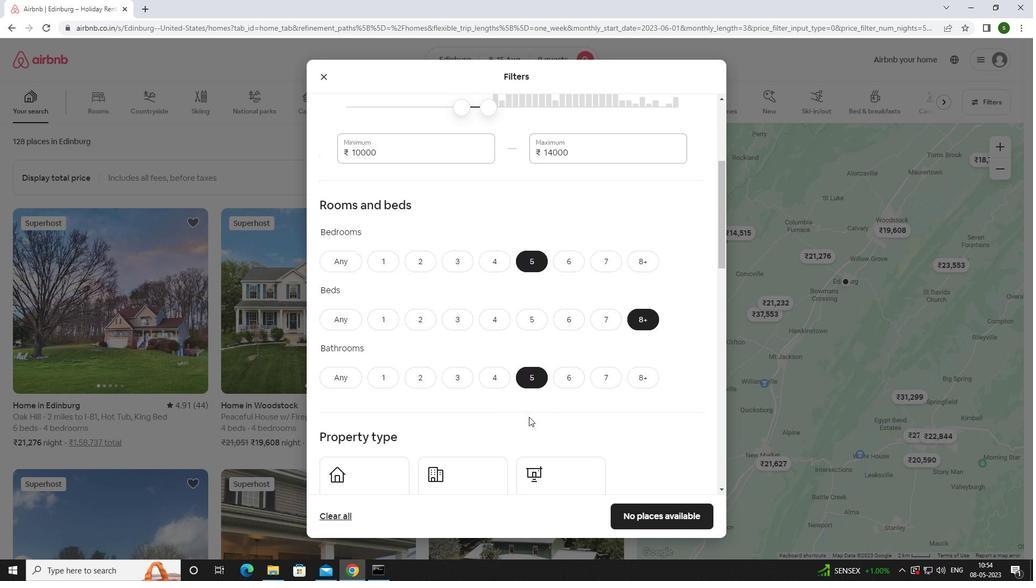 
Action: Mouse moved to (380, 341)
Screenshot: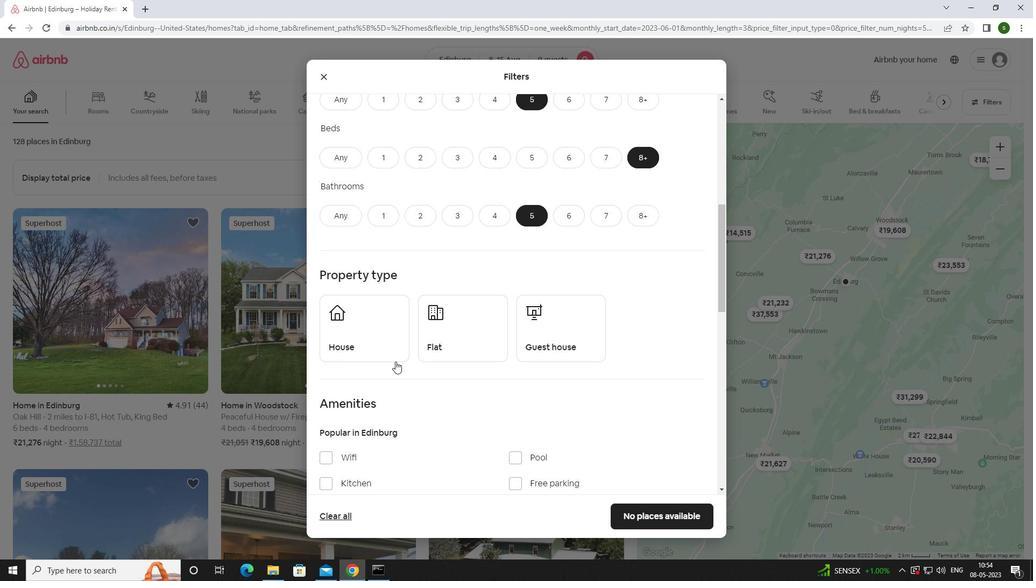 
Action: Mouse pressed left at (380, 341)
Screenshot: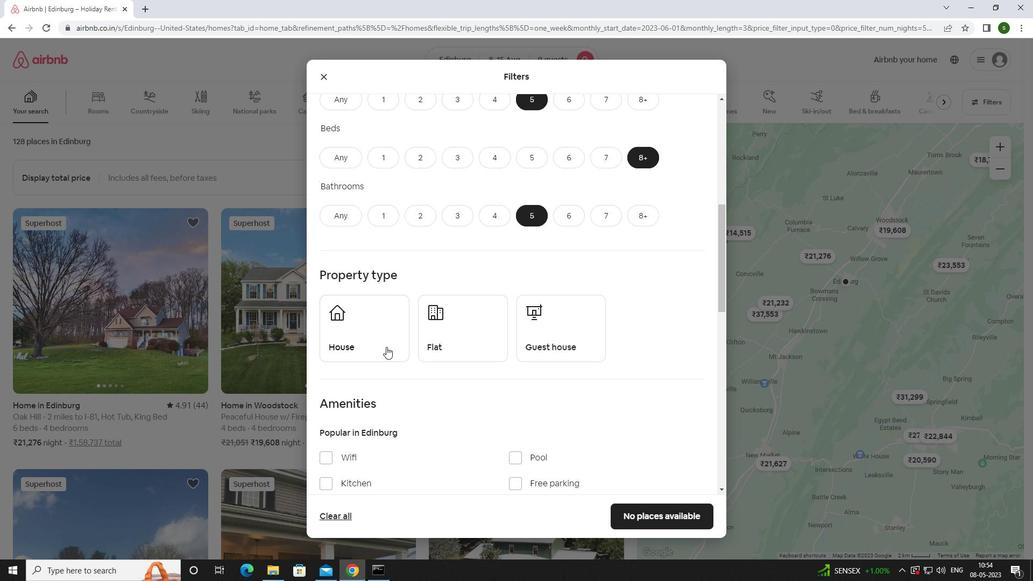 
Action: Mouse moved to (455, 333)
Screenshot: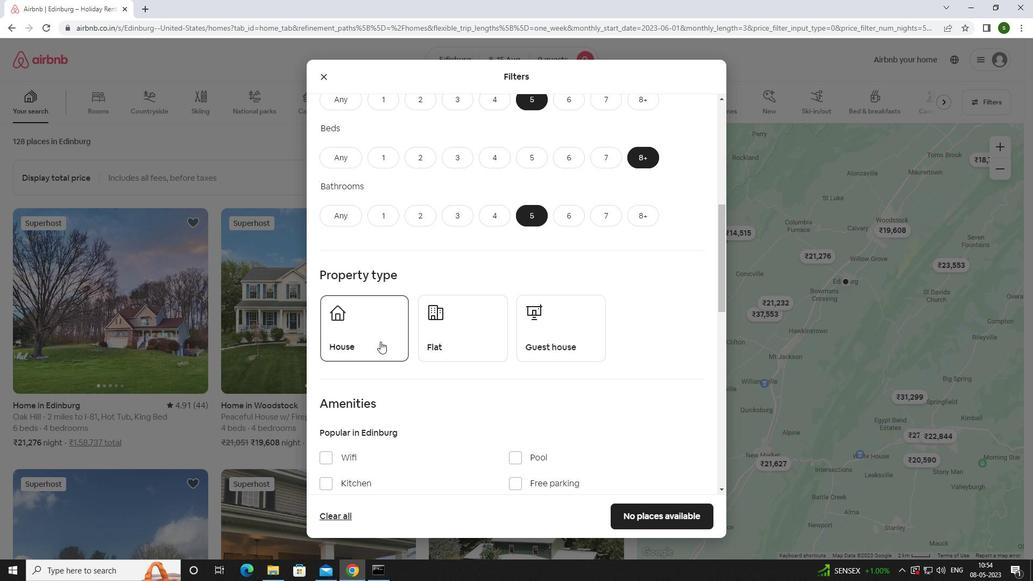 
Action: Mouse pressed left at (455, 333)
Screenshot: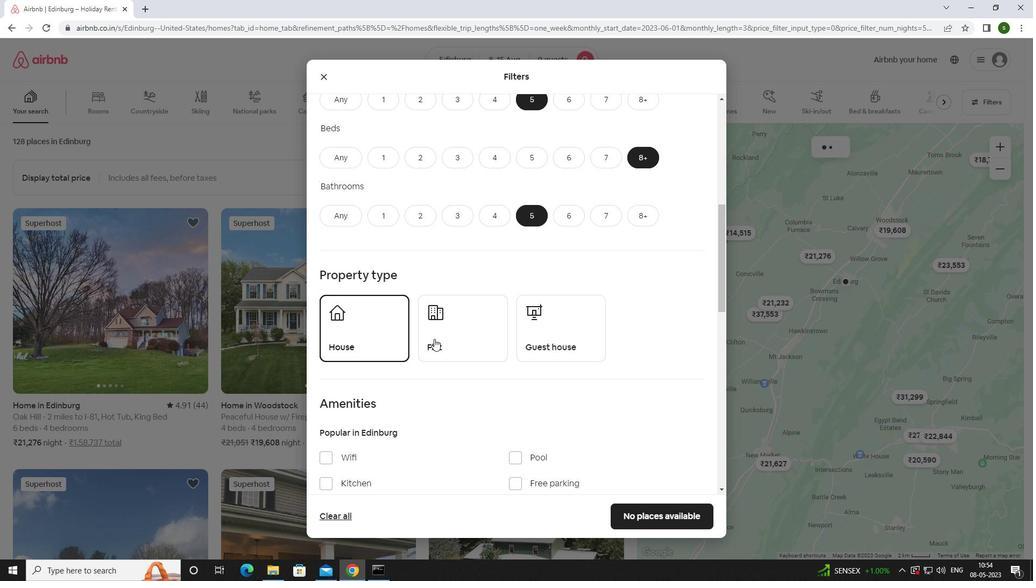 
Action: Mouse moved to (557, 331)
Screenshot: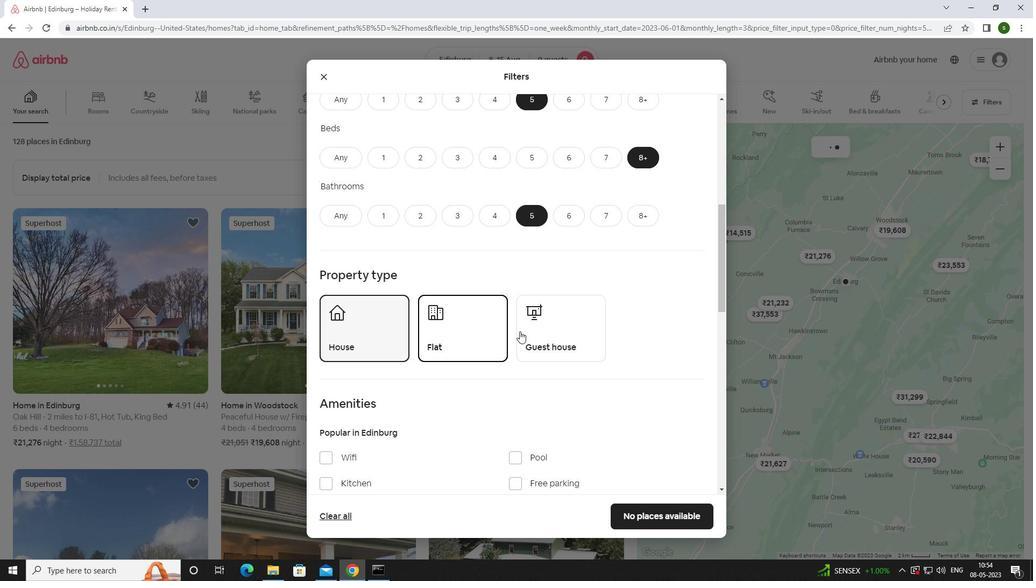 
Action: Mouse pressed left at (557, 331)
Screenshot: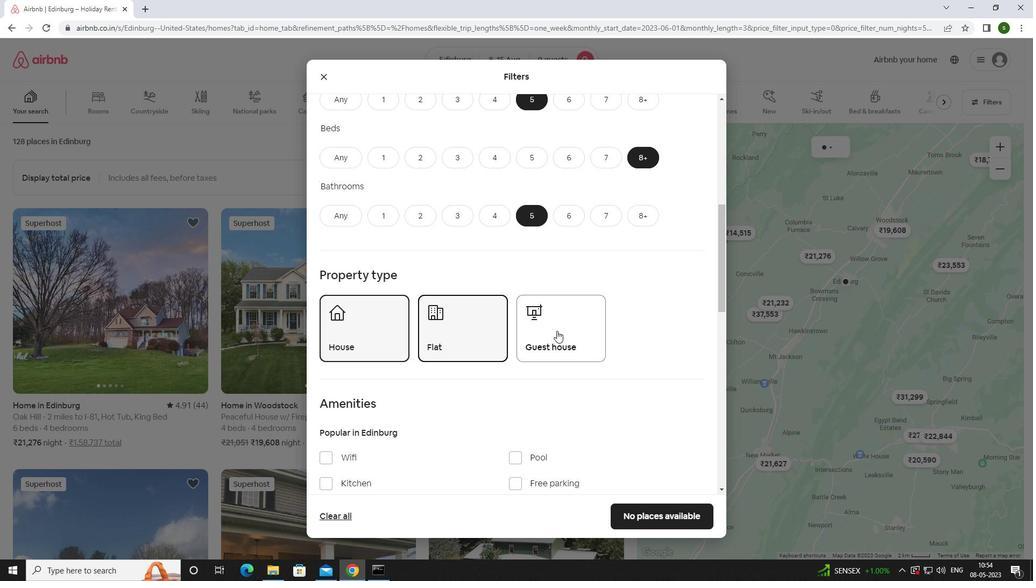 
Action: Mouse moved to (535, 325)
Screenshot: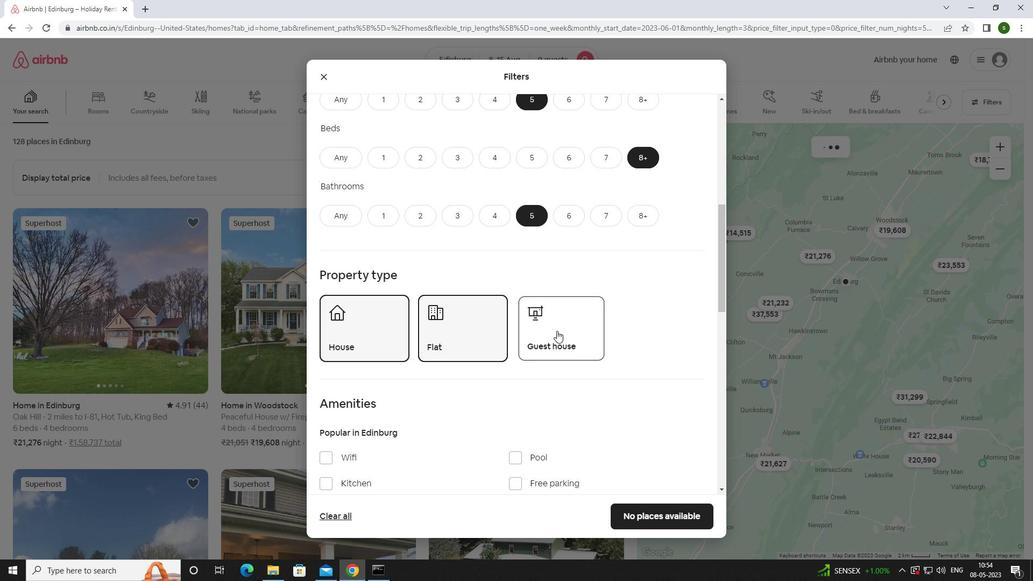 
Action: Mouse scrolled (535, 324) with delta (0, 0)
Screenshot: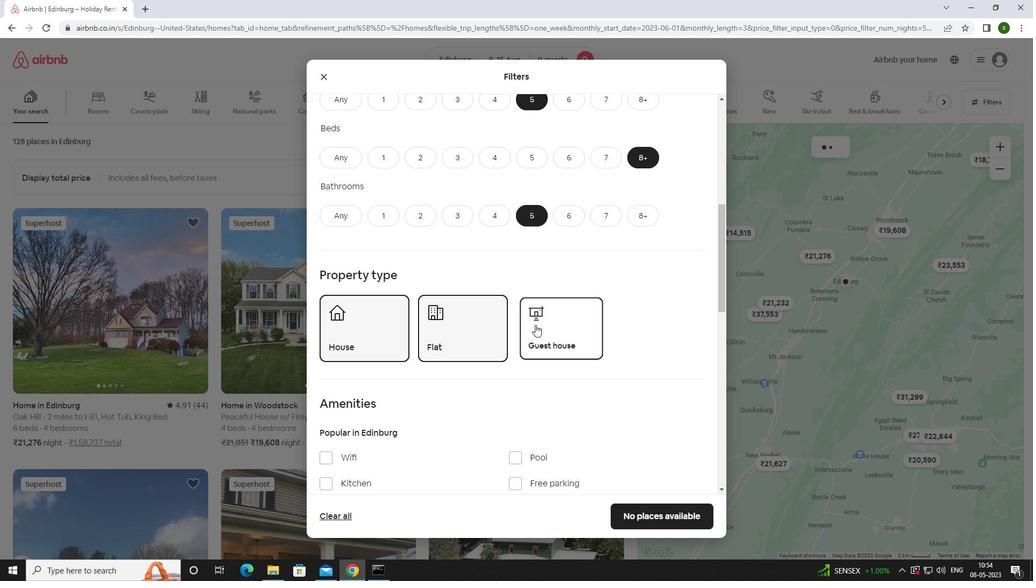 
Action: Mouse scrolled (535, 324) with delta (0, 0)
Screenshot: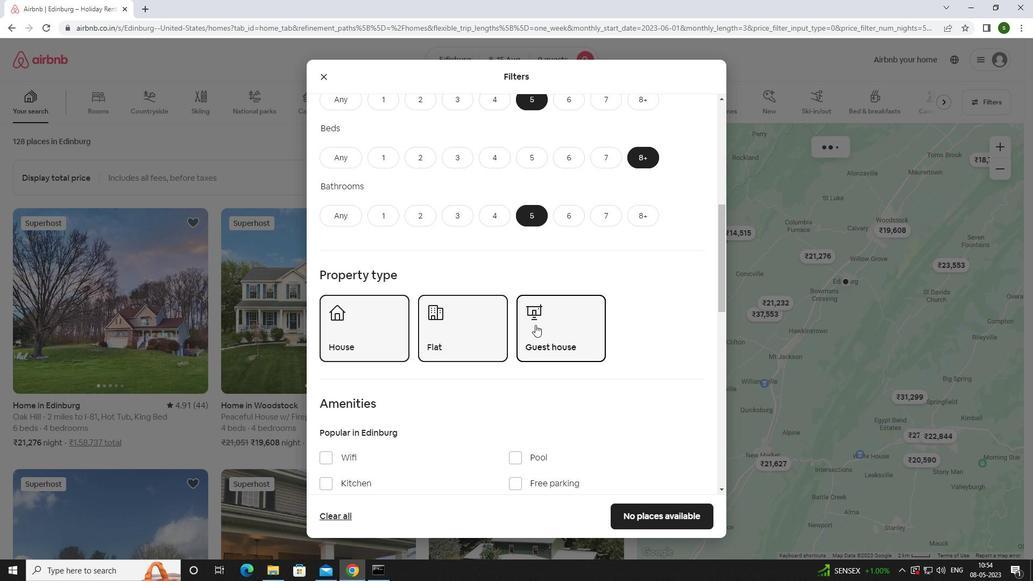 
Action: Mouse moved to (354, 349)
Screenshot: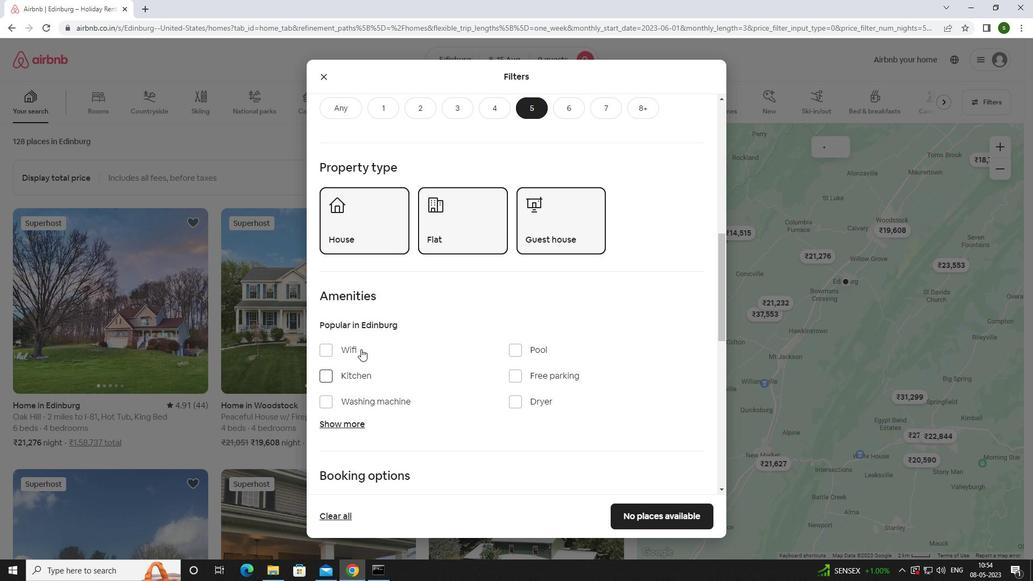 
Action: Mouse pressed left at (354, 349)
Screenshot: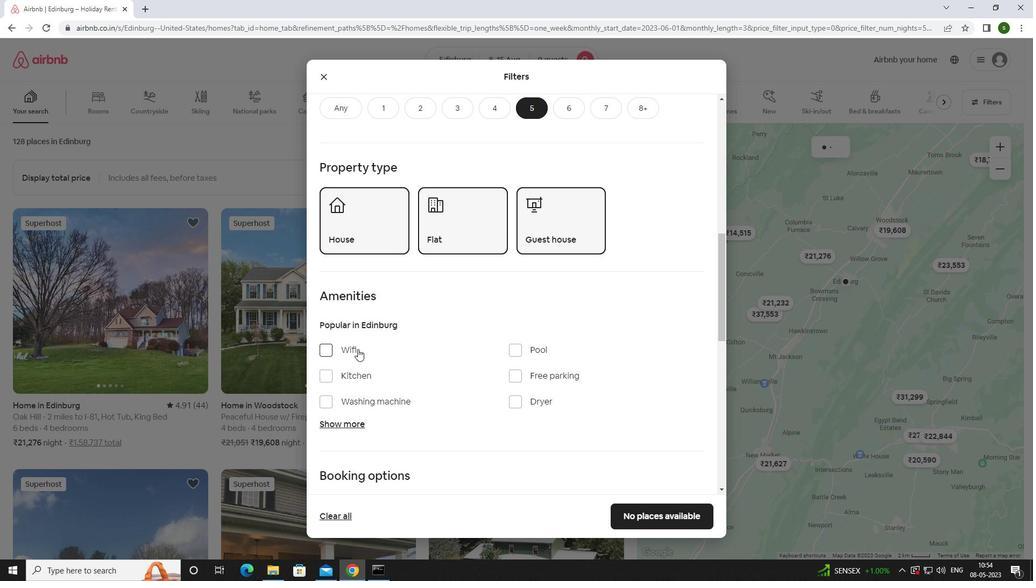 
Action: Mouse moved to (513, 376)
Screenshot: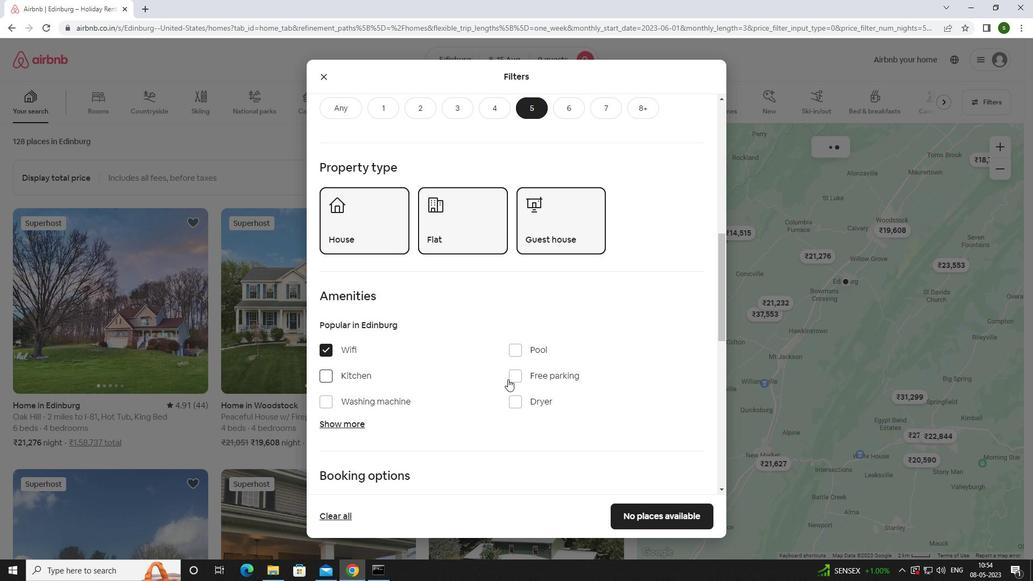 
Action: Mouse pressed left at (513, 376)
Screenshot: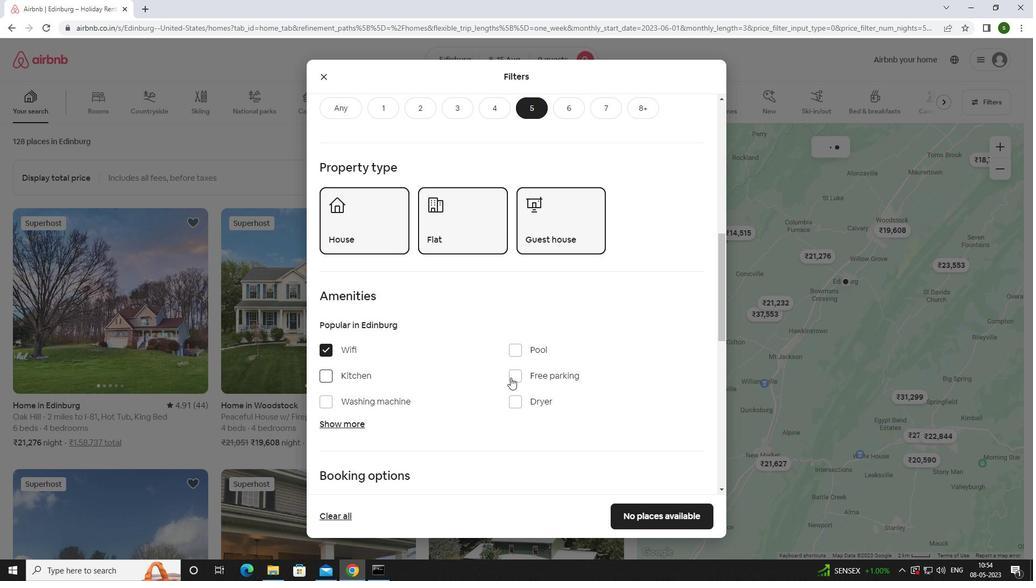 
Action: Mouse moved to (337, 421)
Screenshot: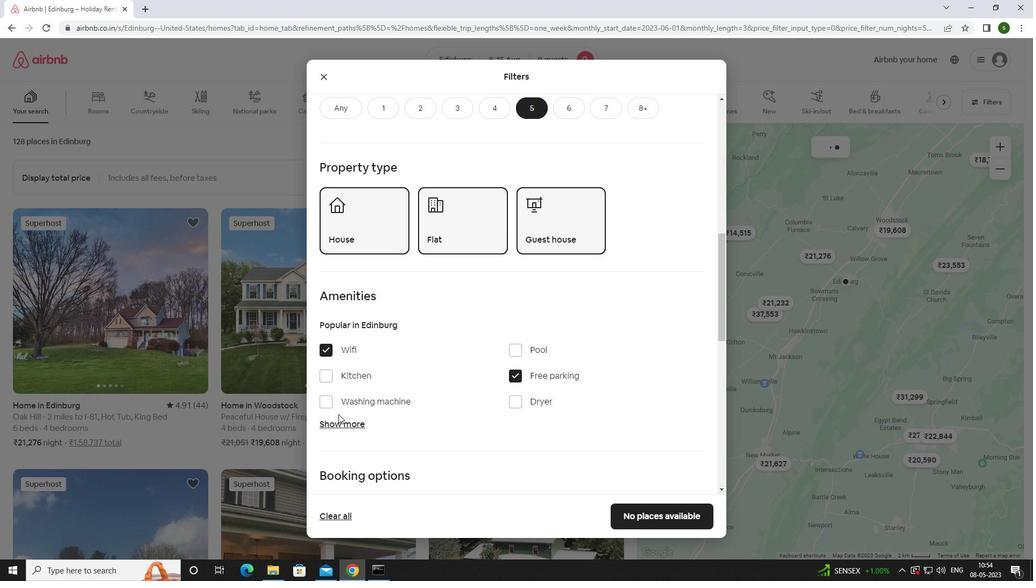 
Action: Mouse pressed left at (337, 421)
Screenshot: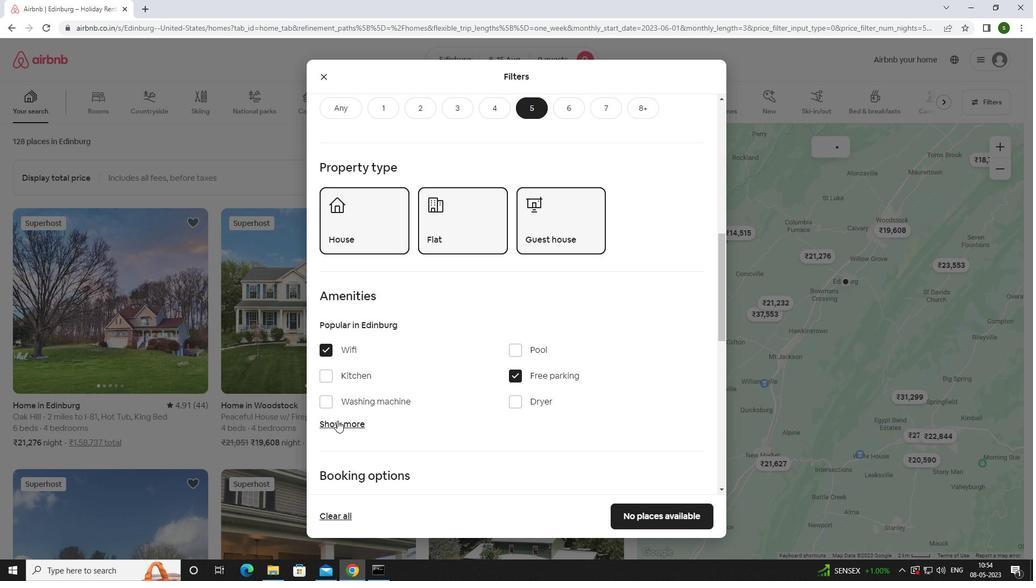 
Action: Mouse moved to (467, 395)
Screenshot: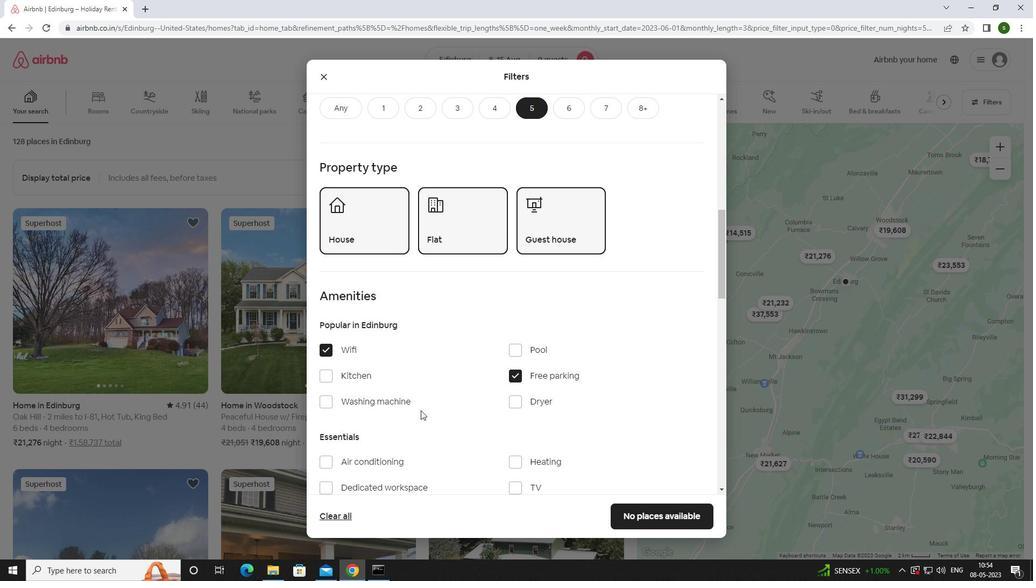 
Action: Mouse scrolled (467, 395) with delta (0, 0)
Screenshot: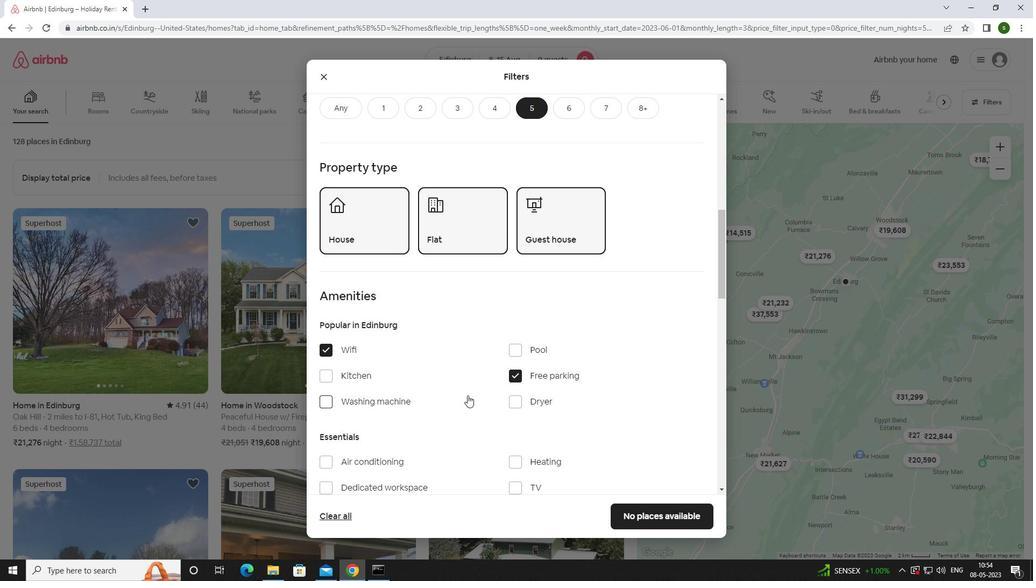 
Action: Mouse scrolled (467, 395) with delta (0, 0)
Screenshot: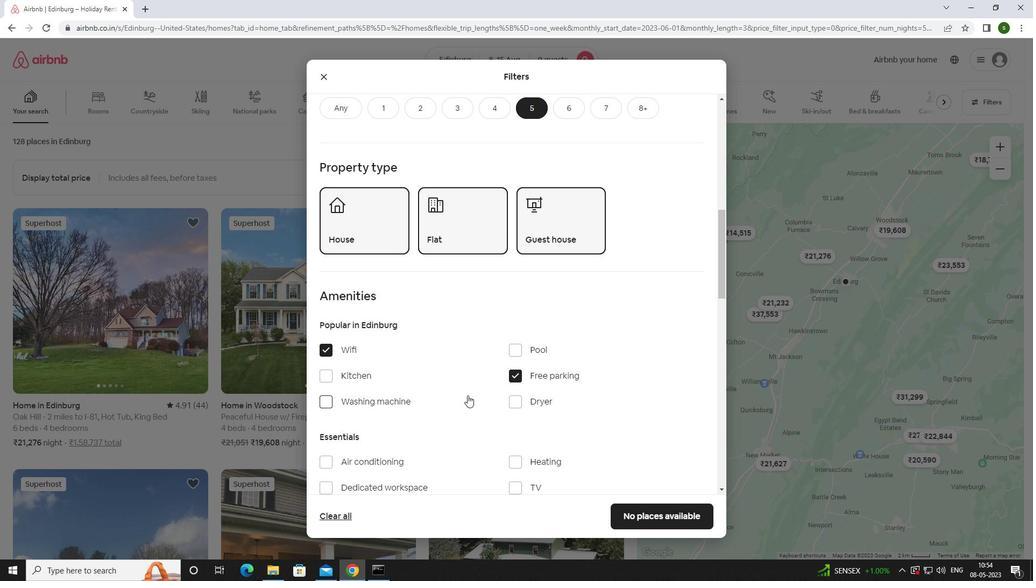 
Action: Mouse moved to (519, 374)
Screenshot: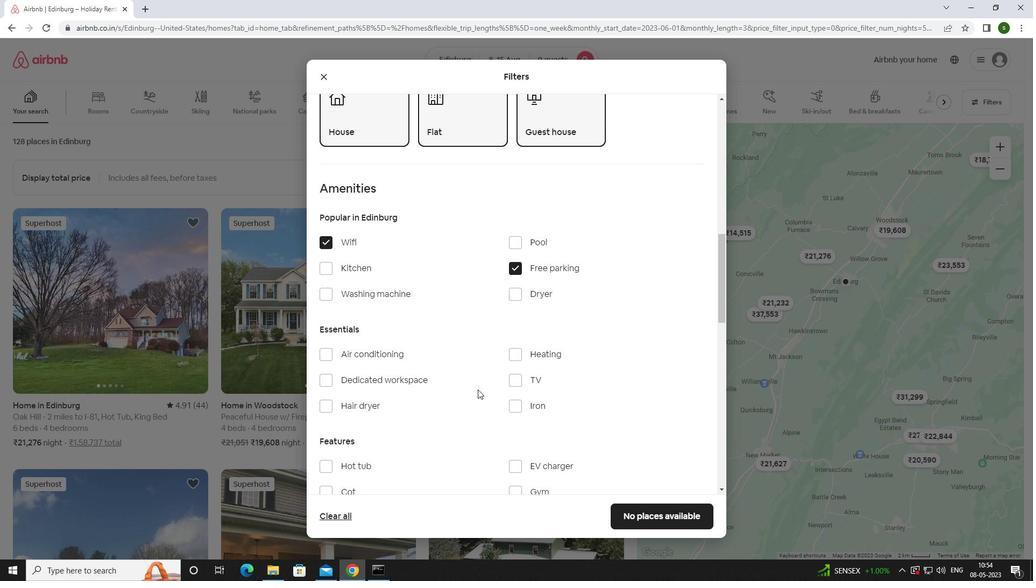 
Action: Mouse pressed left at (519, 374)
Screenshot: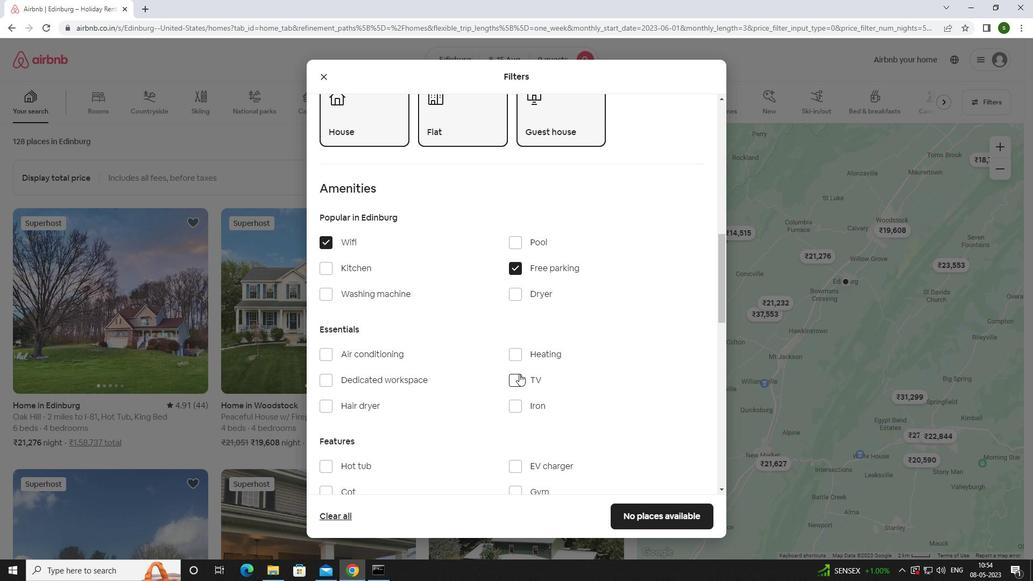 
Action: Mouse moved to (476, 382)
Screenshot: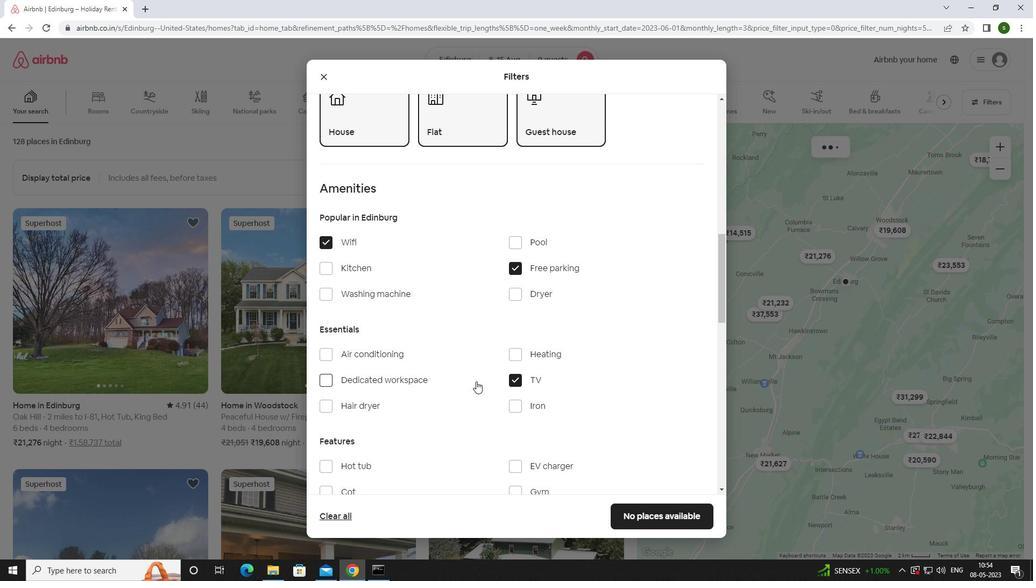 
Action: Mouse scrolled (476, 381) with delta (0, 0)
Screenshot: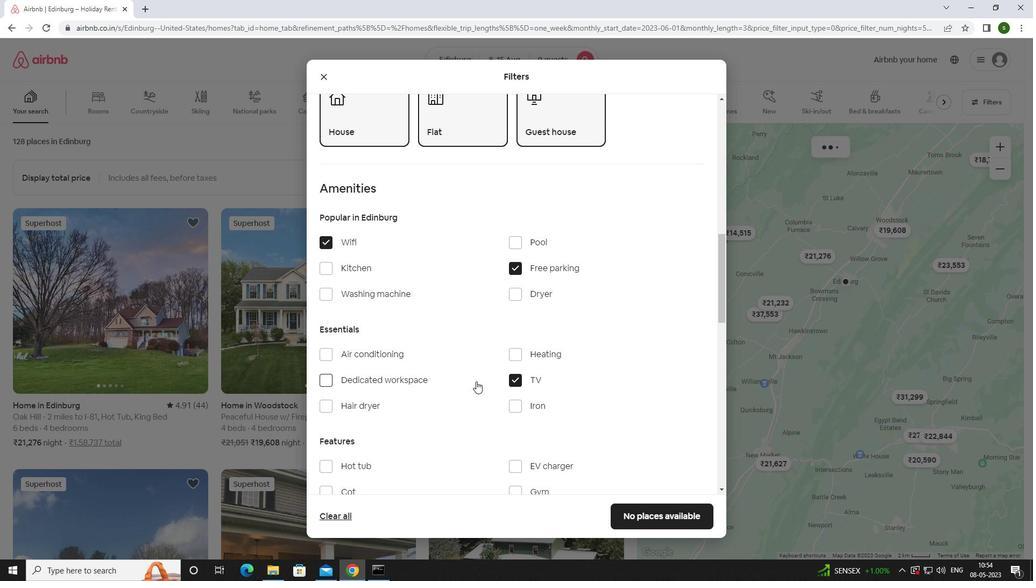 
Action: Mouse scrolled (476, 381) with delta (0, 0)
Screenshot: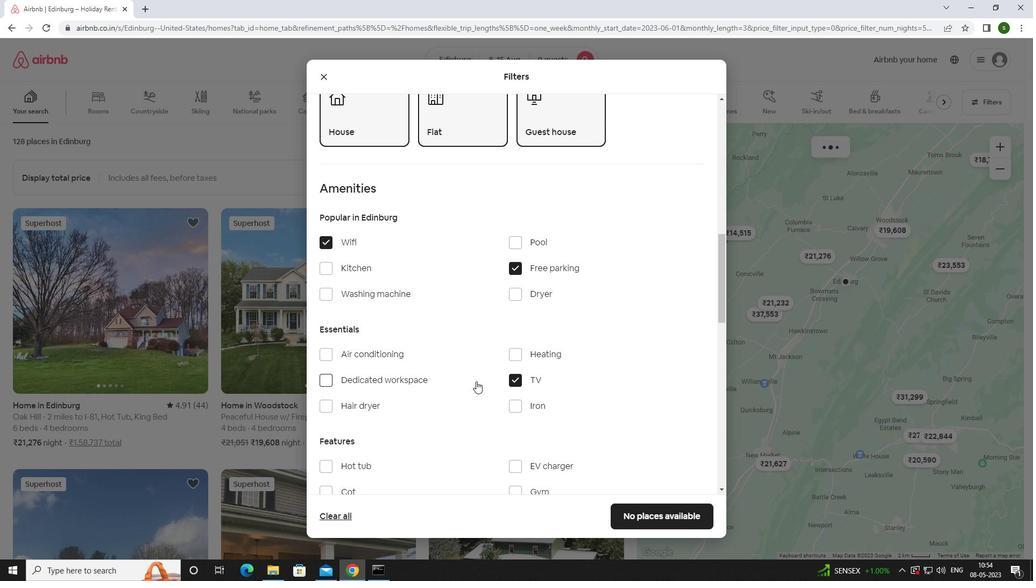 
Action: Mouse moved to (475, 382)
Screenshot: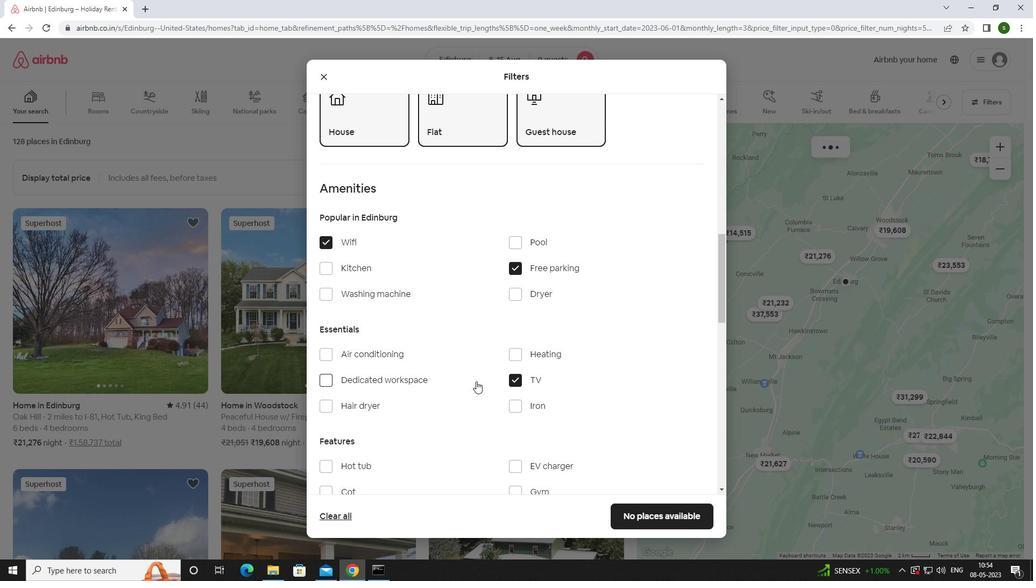 
Action: Mouse scrolled (475, 381) with delta (0, 0)
Screenshot: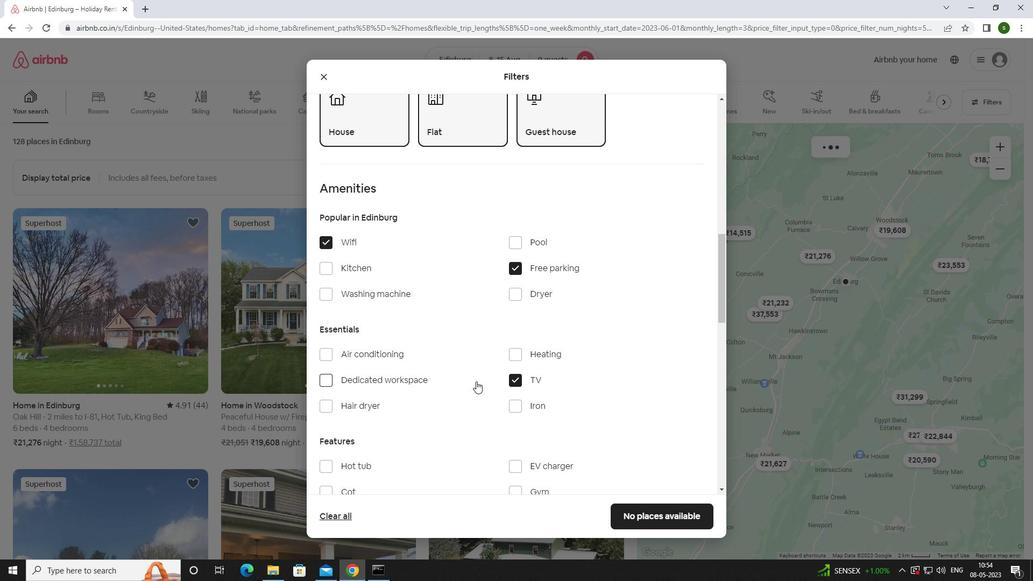 
Action: Mouse moved to (513, 331)
Screenshot: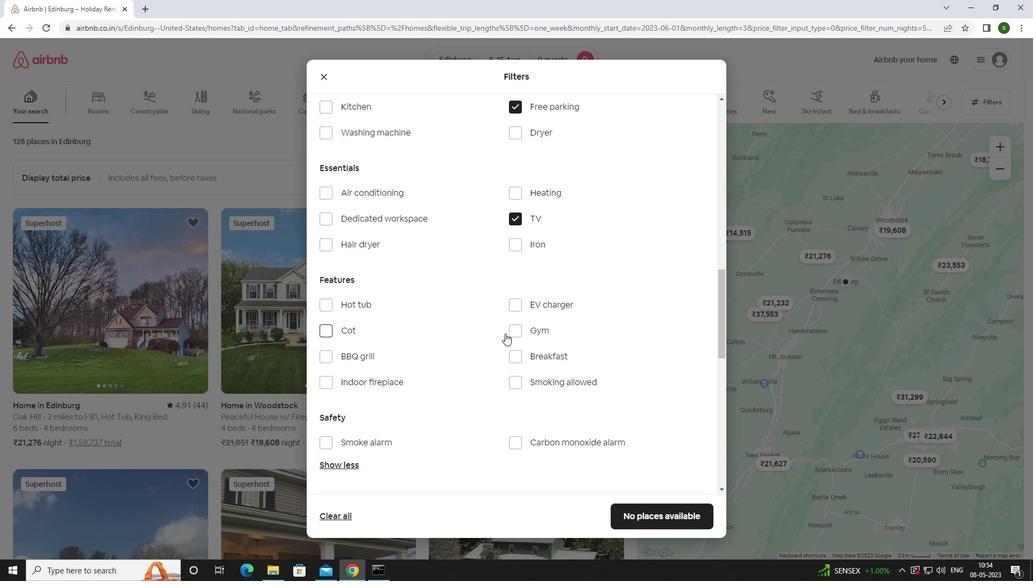 
Action: Mouse pressed left at (513, 331)
Screenshot: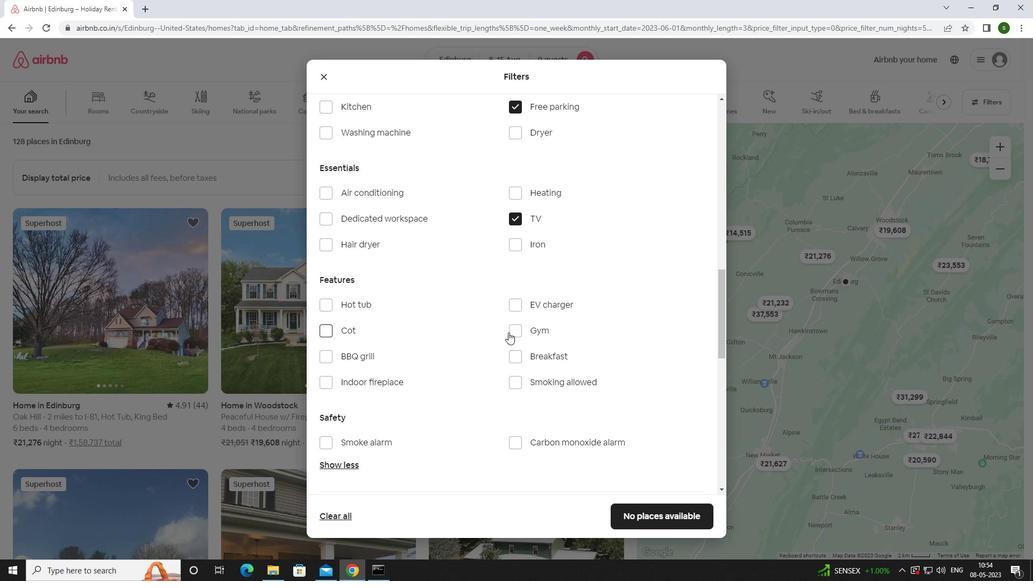 
Action: Mouse moved to (517, 361)
Screenshot: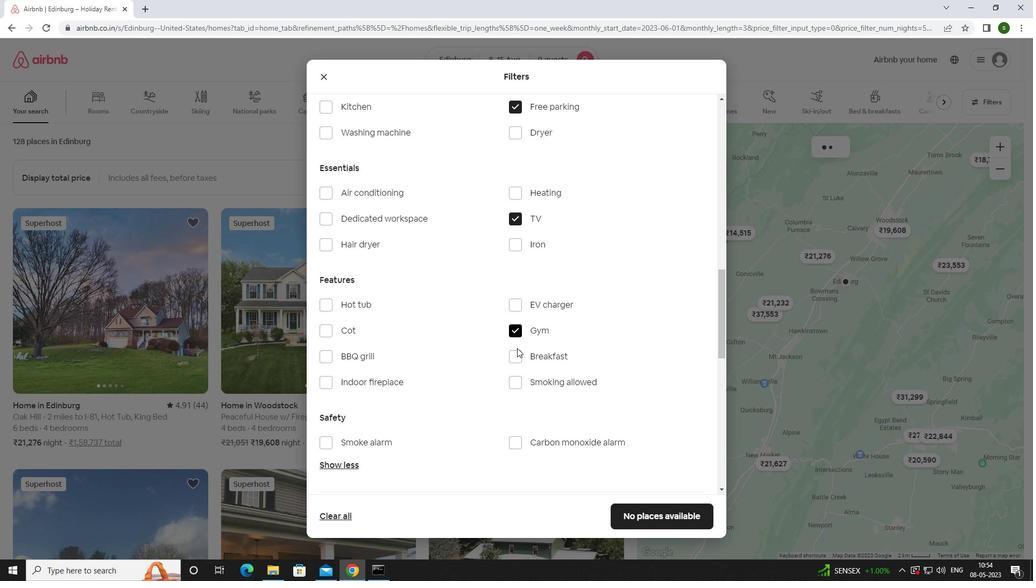 
Action: Mouse pressed left at (517, 361)
Screenshot: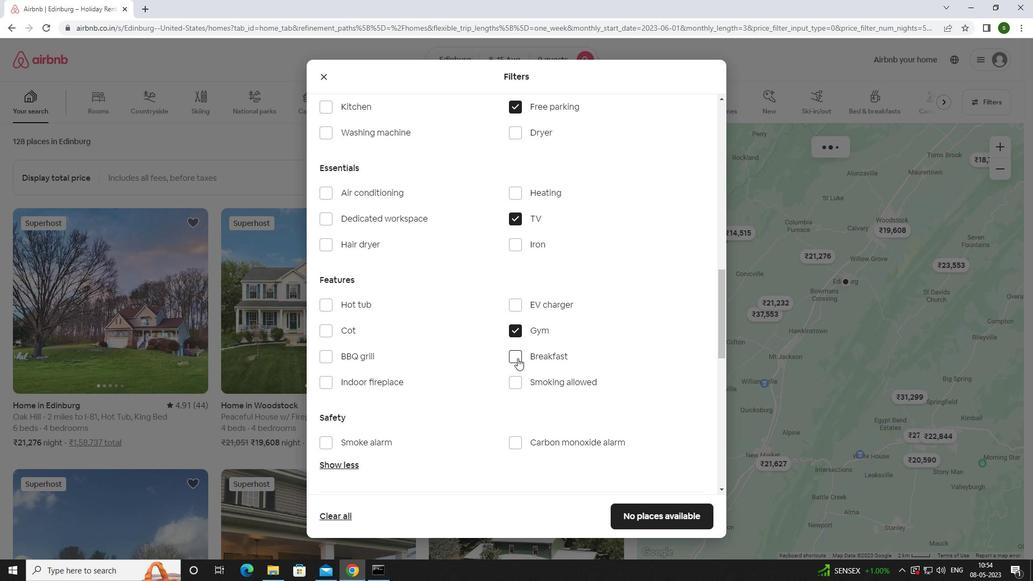 
Action: Mouse moved to (519, 360)
Screenshot: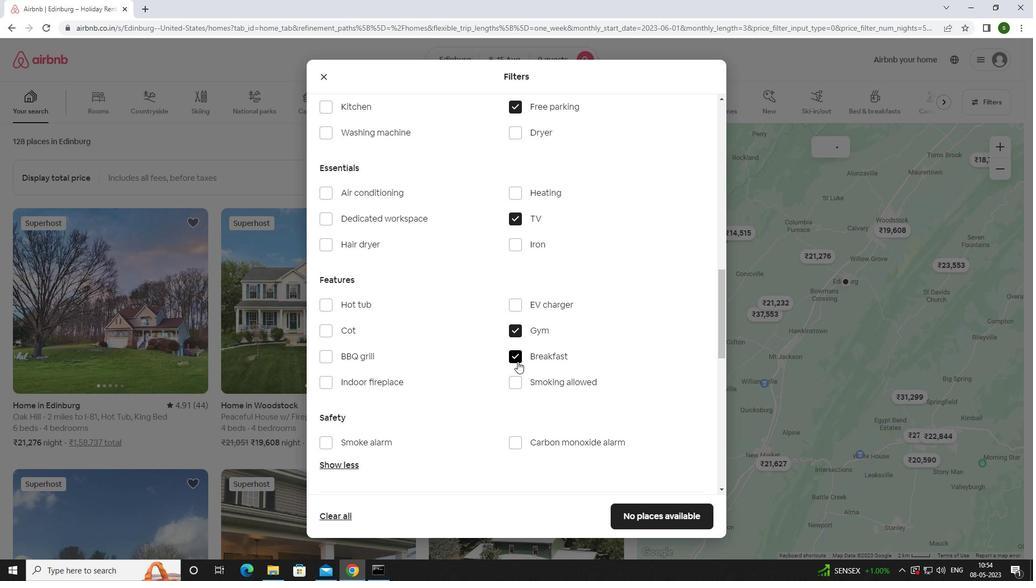 
Action: Mouse scrolled (519, 359) with delta (0, 0)
Screenshot: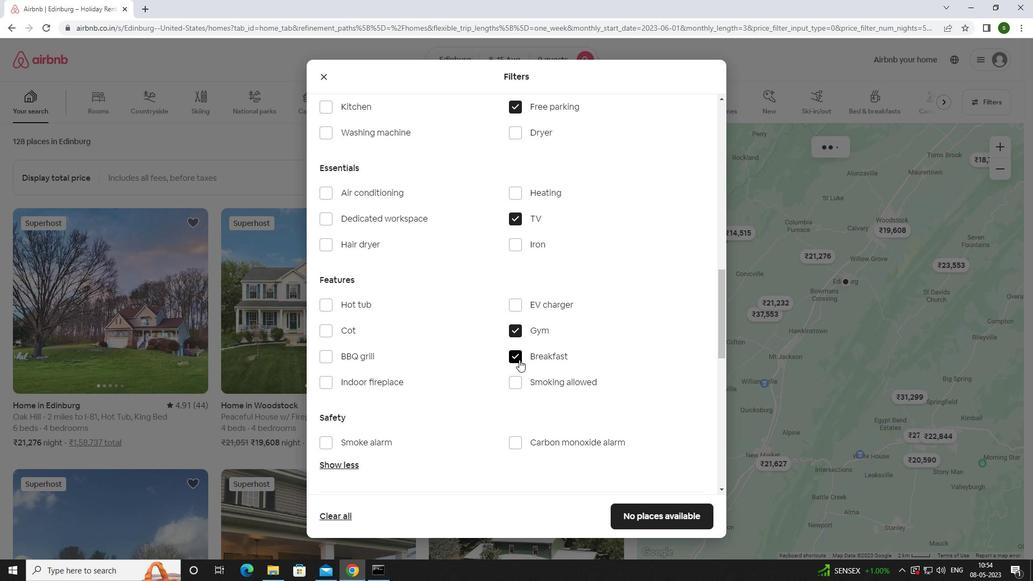 
Action: Mouse scrolled (519, 359) with delta (0, 0)
Screenshot: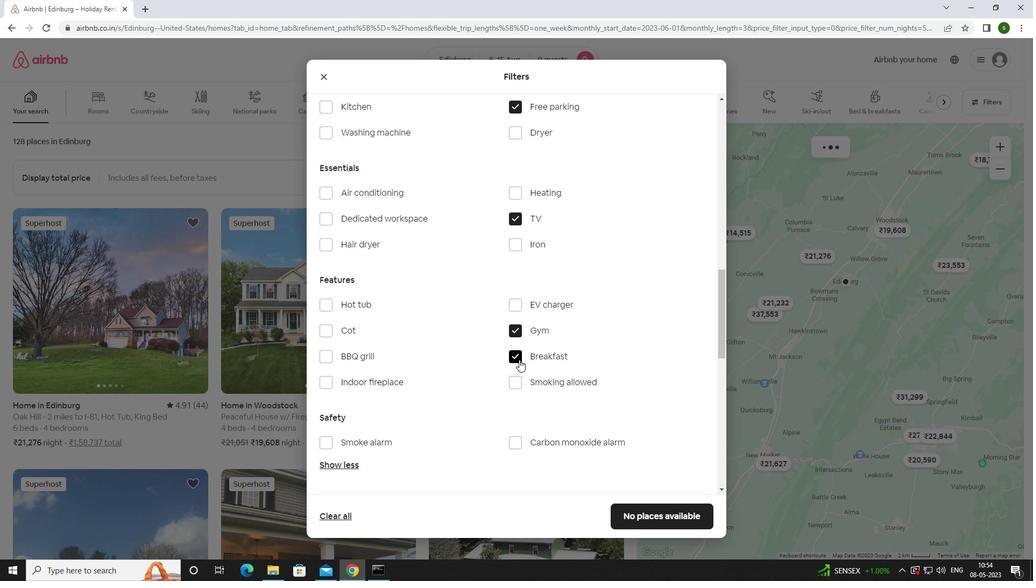 
Action: Mouse scrolled (519, 359) with delta (0, 0)
Screenshot: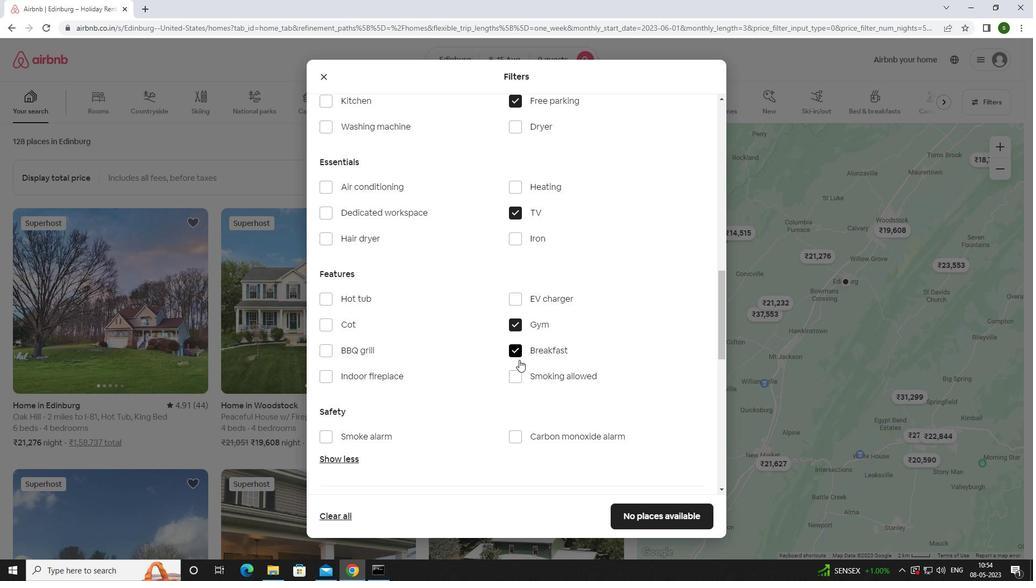 
Action: Mouse scrolled (519, 359) with delta (0, 0)
Screenshot: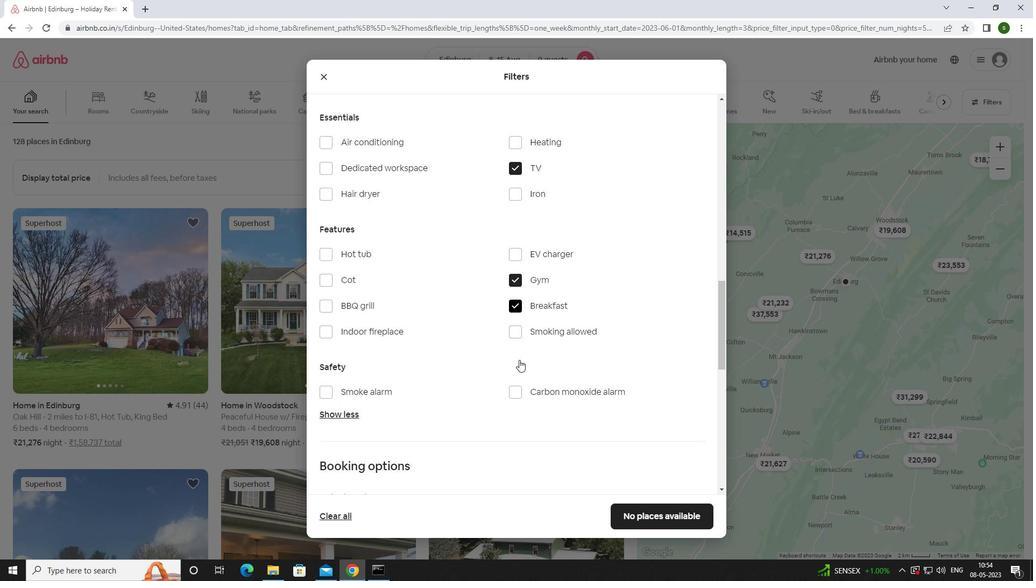 
Action: Mouse scrolled (519, 359) with delta (0, 0)
Screenshot: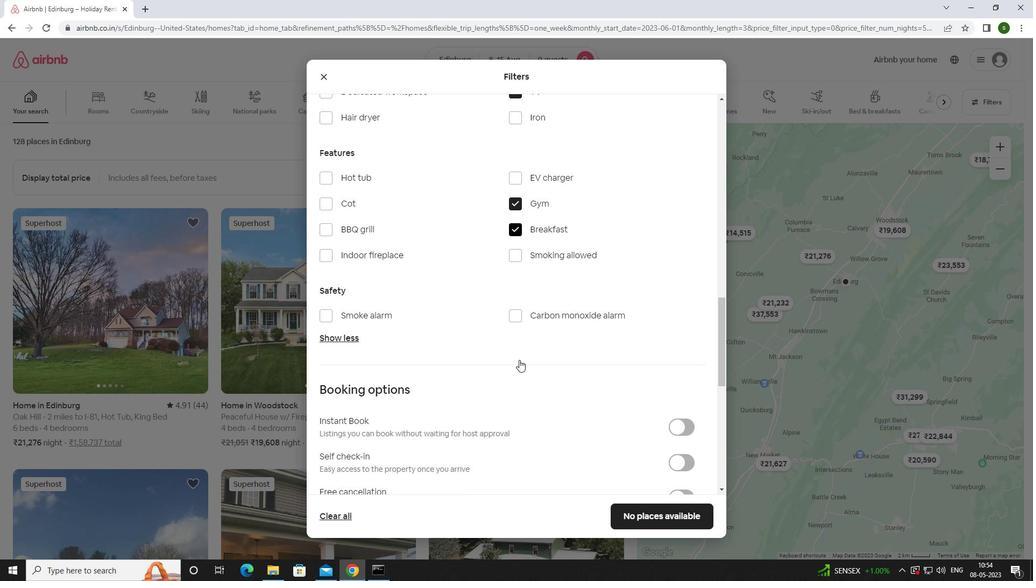 
Action: Mouse moved to (677, 320)
Screenshot: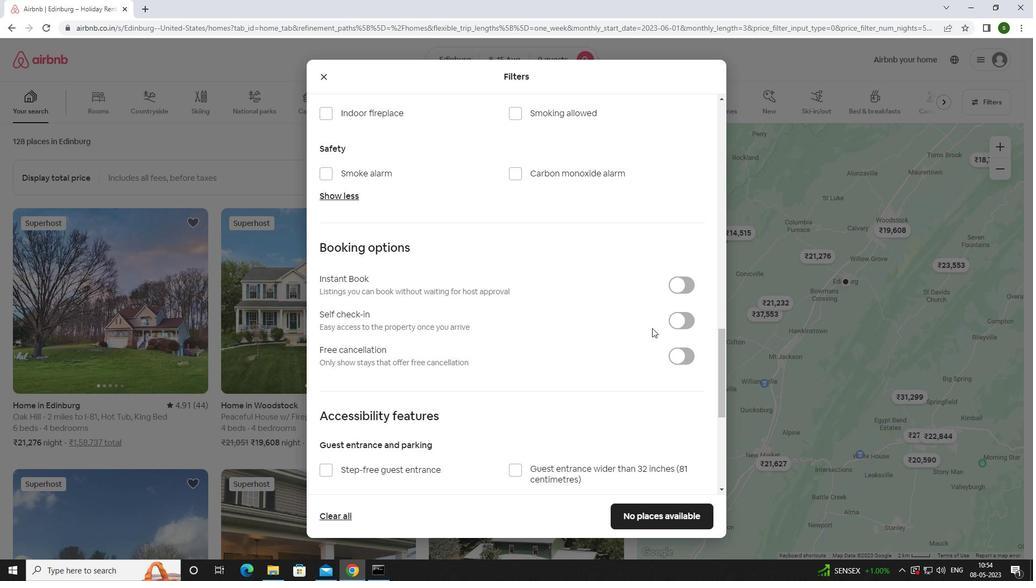 
Action: Mouse pressed left at (677, 320)
Screenshot: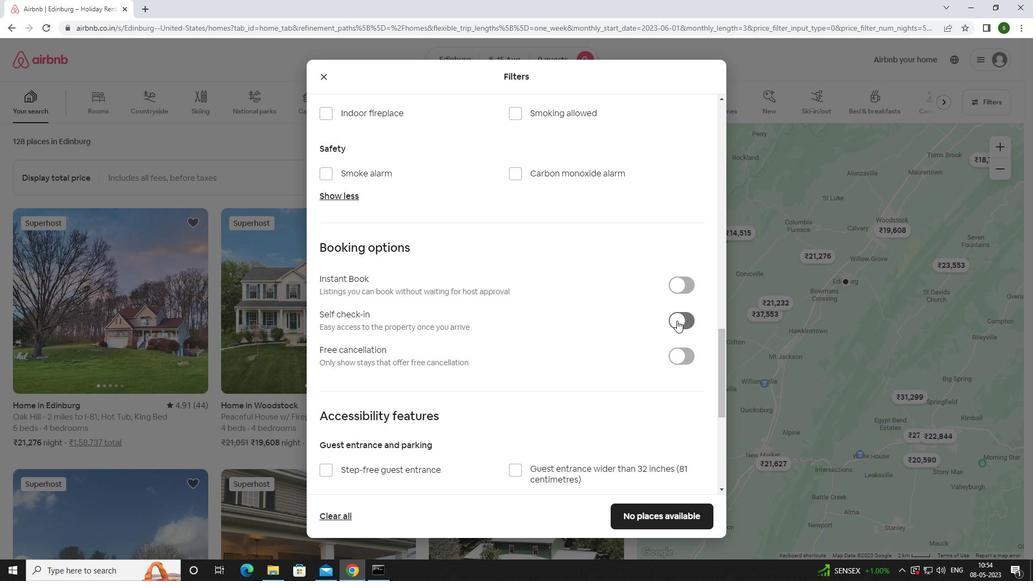 
Action: Mouse moved to (504, 334)
Screenshot: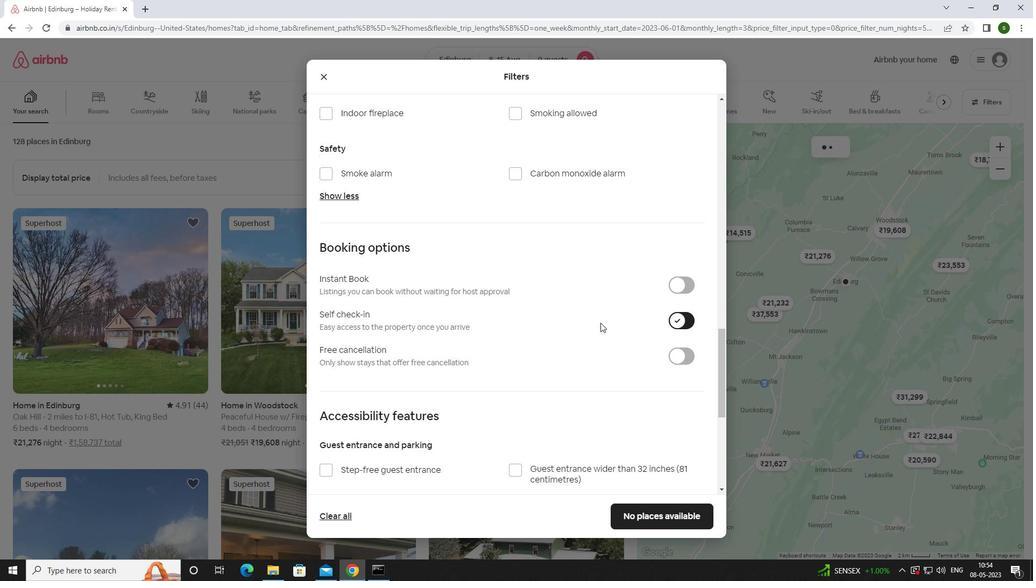 
Action: Mouse scrolled (504, 333) with delta (0, 0)
Screenshot: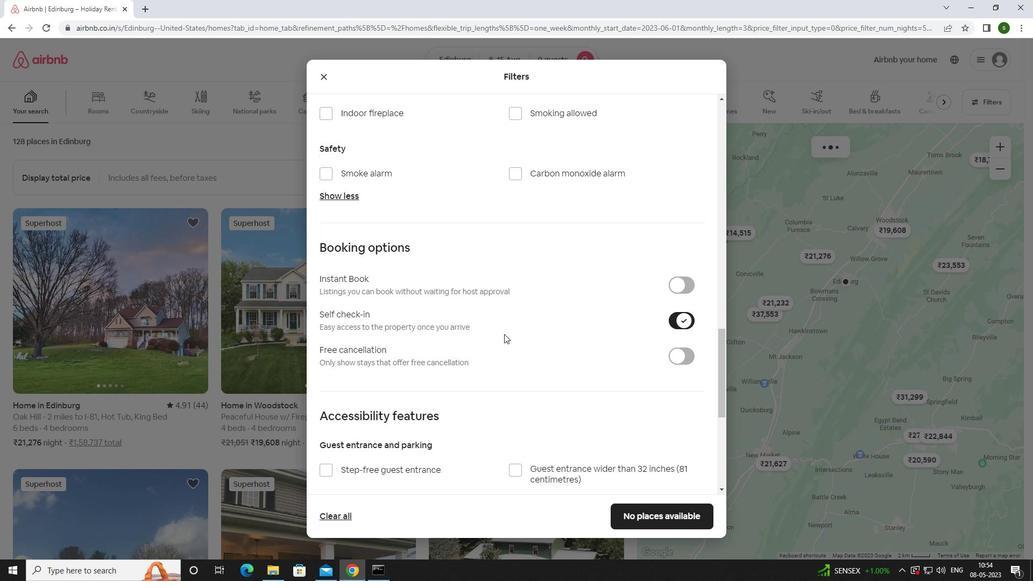 
Action: Mouse scrolled (504, 333) with delta (0, 0)
Screenshot: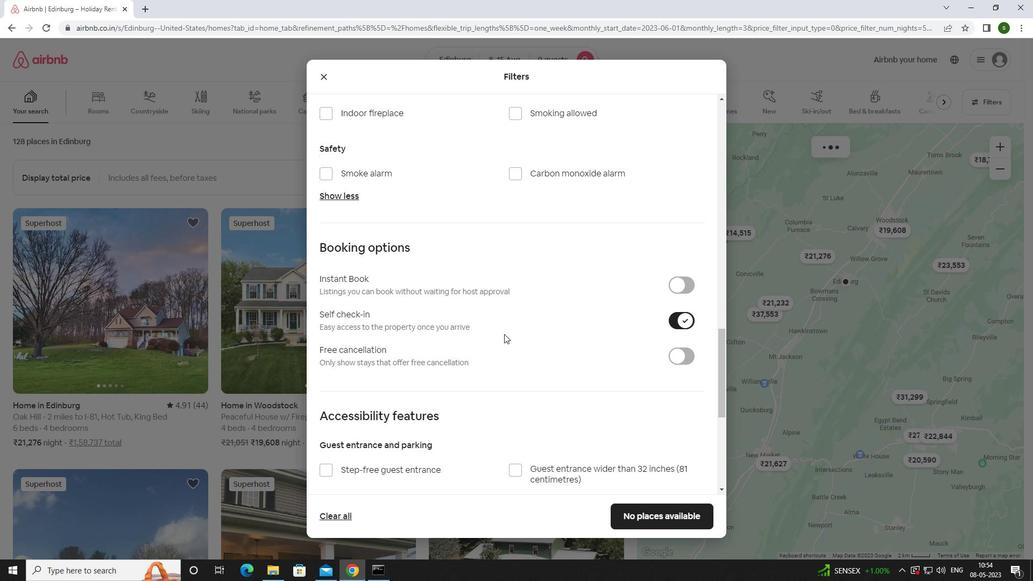
Action: Mouse scrolled (504, 333) with delta (0, 0)
Screenshot: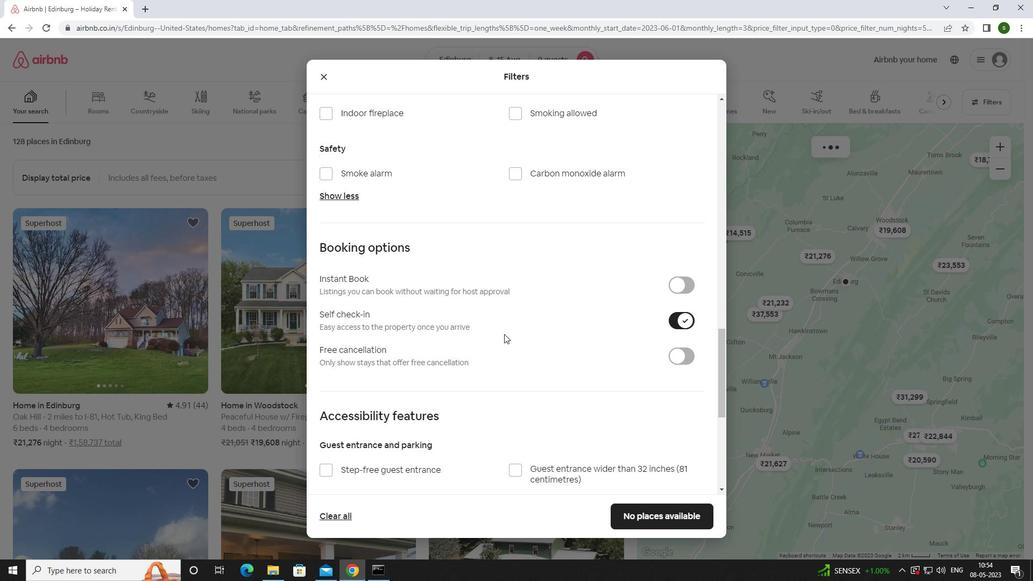 
Action: Mouse scrolled (504, 333) with delta (0, 0)
Screenshot: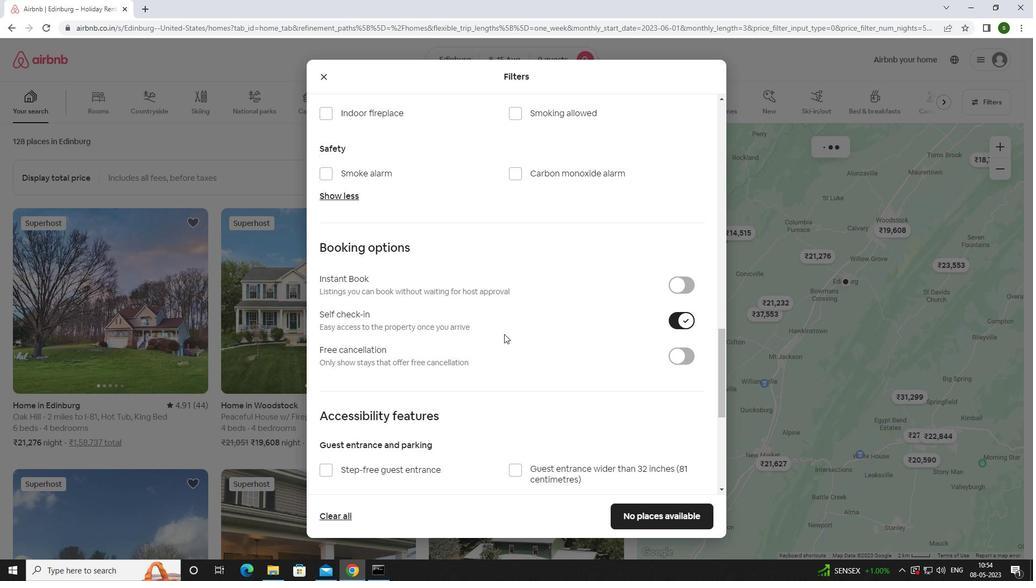 
Action: Mouse scrolled (504, 333) with delta (0, 0)
Screenshot: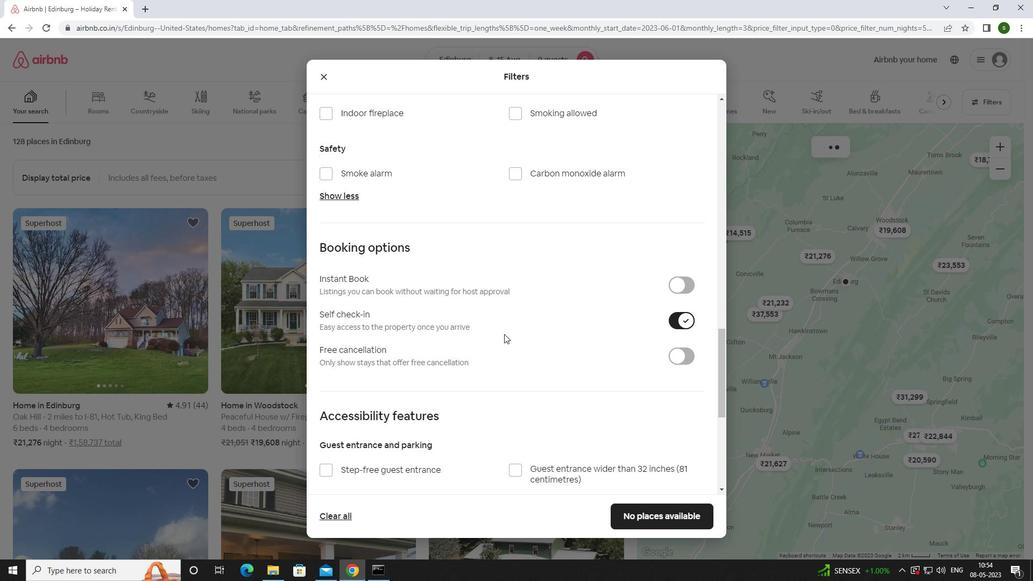 
Action: Mouse scrolled (504, 333) with delta (0, 0)
Screenshot: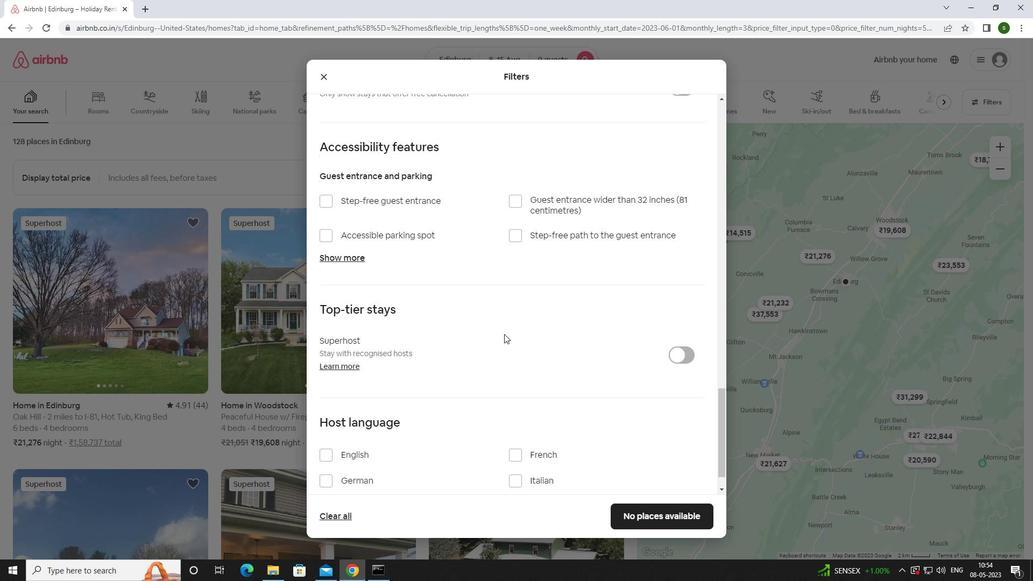 
Action: Mouse scrolled (504, 333) with delta (0, 0)
Screenshot: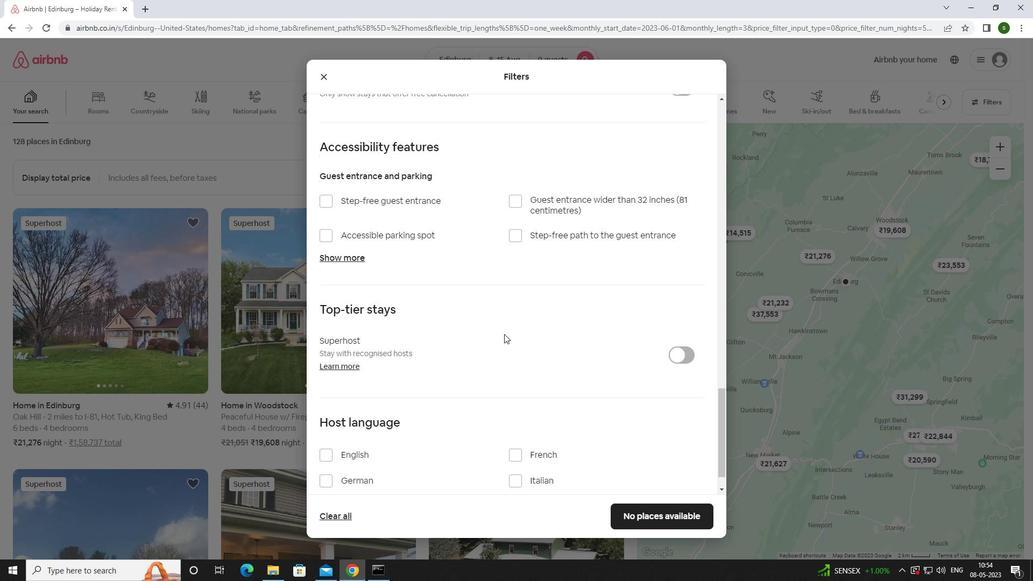 
Action: Mouse scrolled (504, 333) with delta (0, 0)
Screenshot: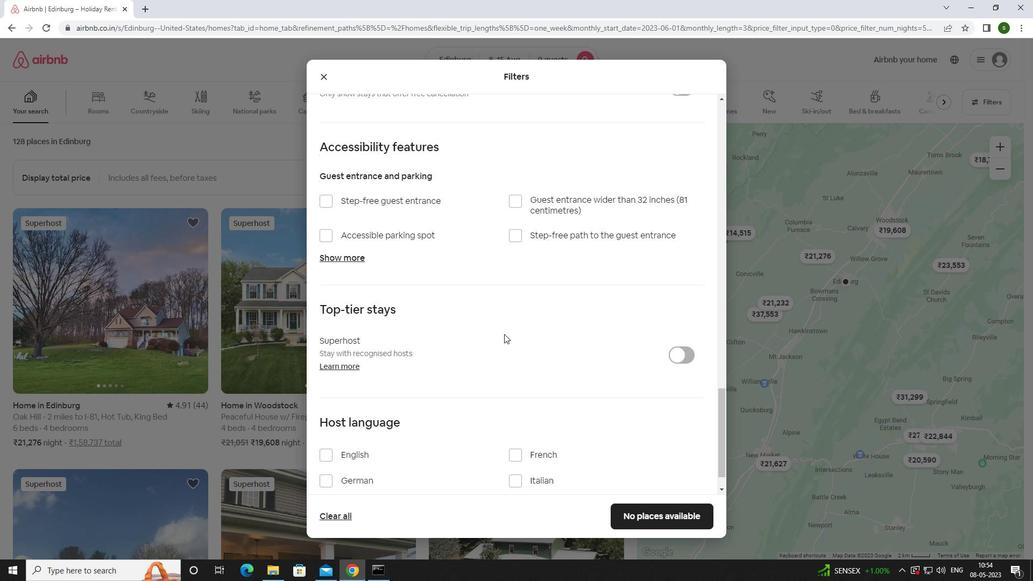 
Action: Mouse scrolled (504, 333) with delta (0, 0)
Screenshot: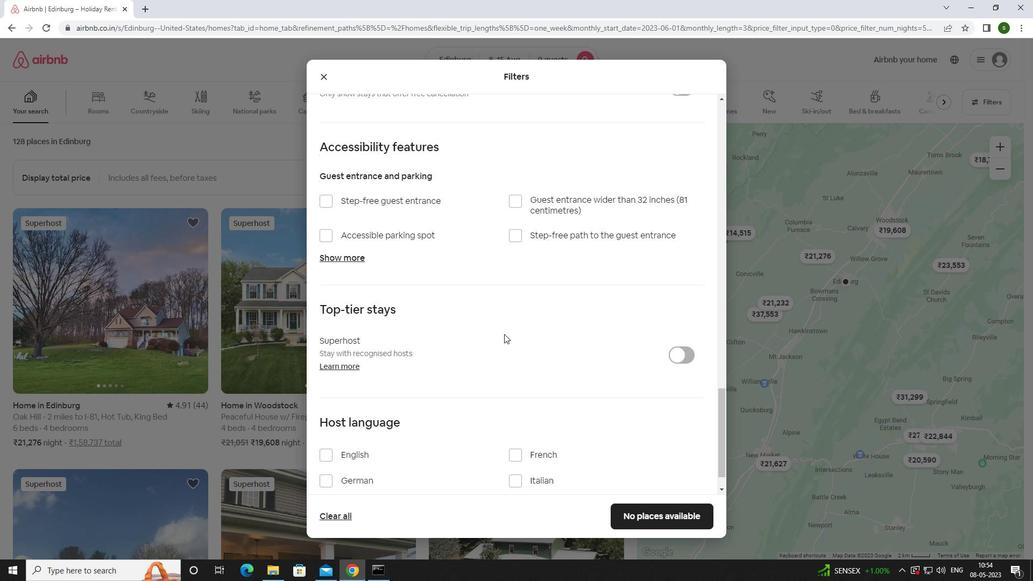 
Action: Mouse scrolled (504, 333) with delta (0, 0)
Screenshot: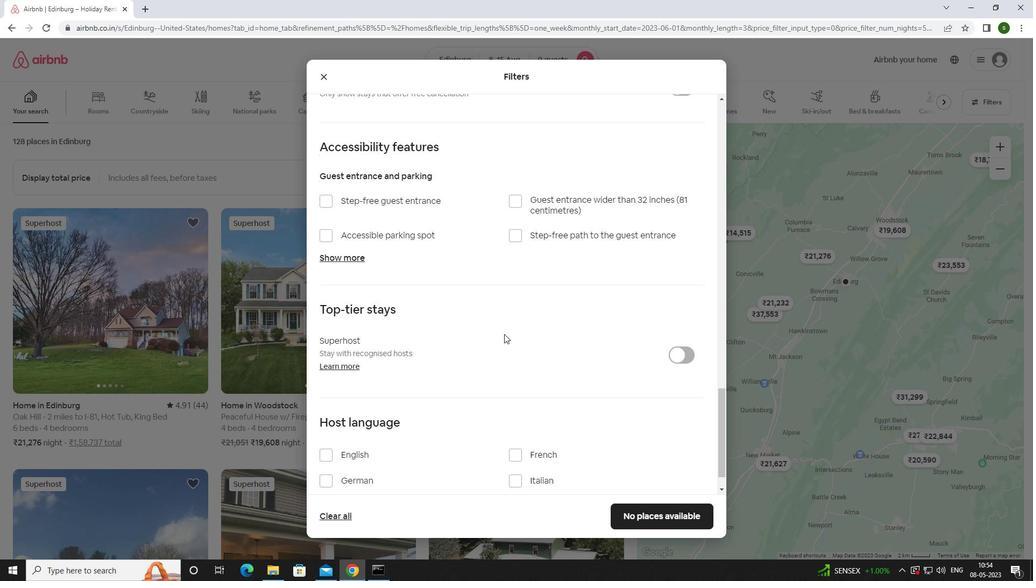 
Action: Mouse moved to (340, 424)
Screenshot: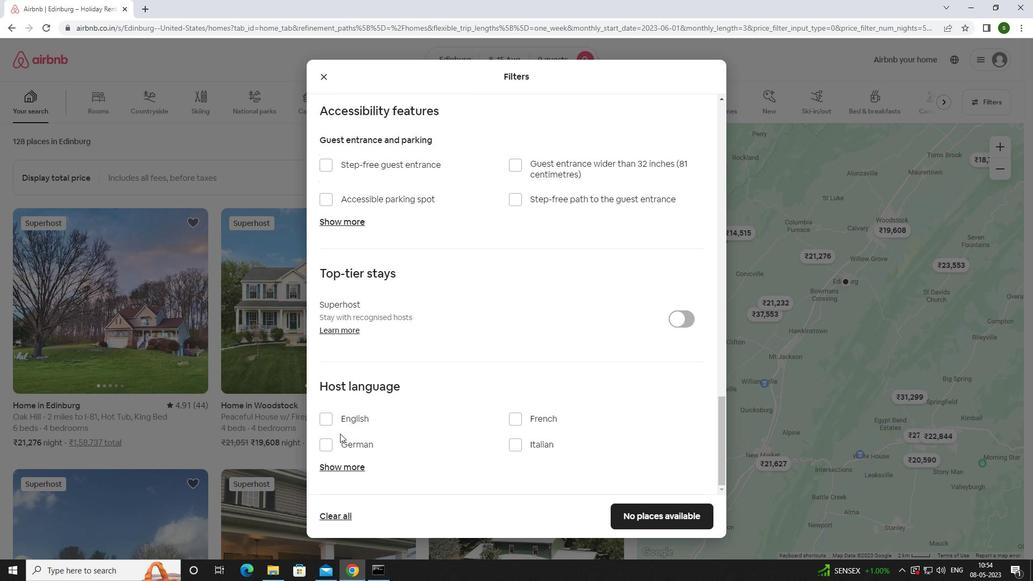
Action: Mouse pressed left at (340, 424)
Screenshot: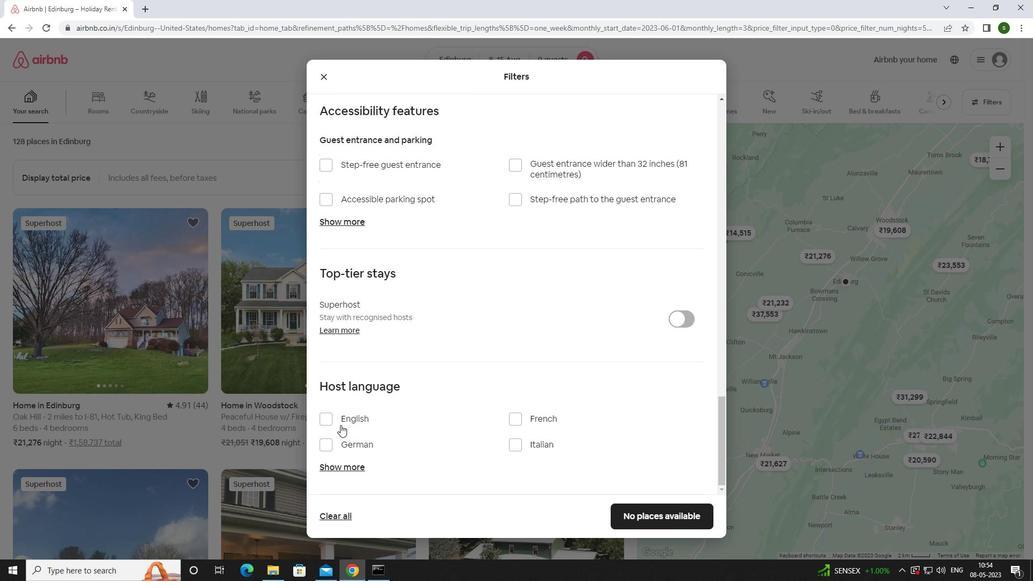 
Action: Mouse moved to (633, 522)
Screenshot: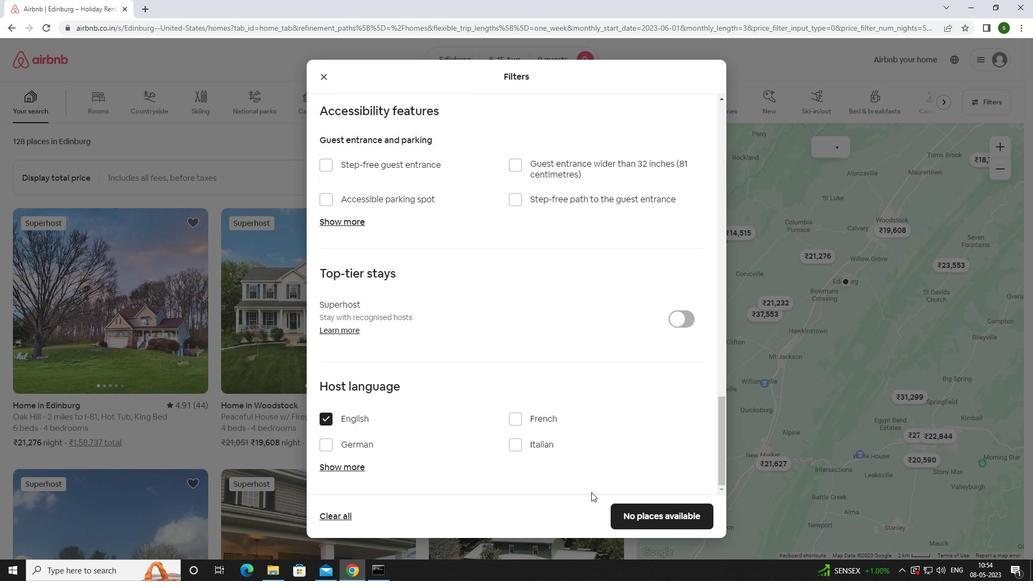 
Action: Mouse pressed left at (633, 522)
Screenshot: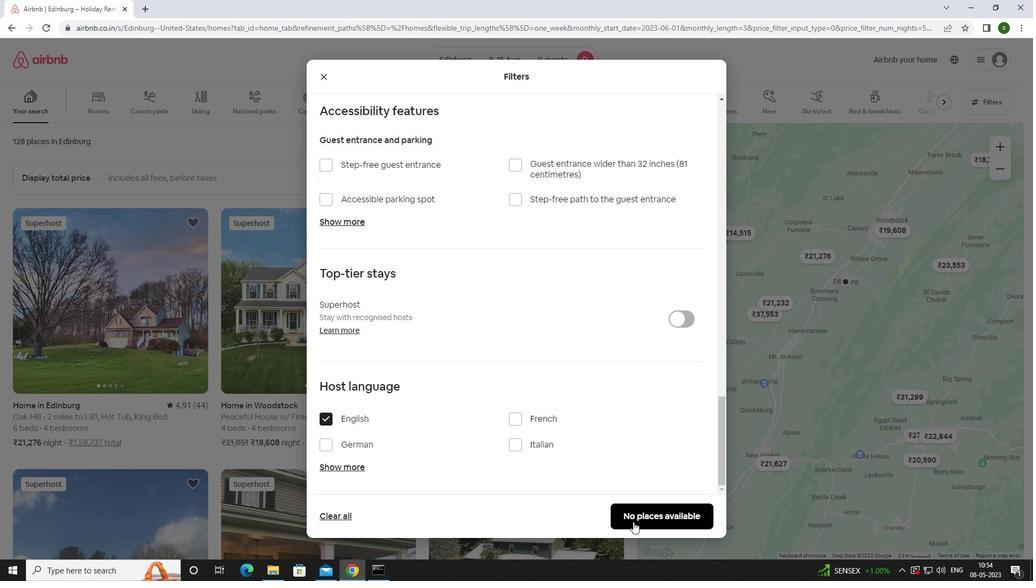 
Action: Mouse moved to (442, 413)
Screenshot: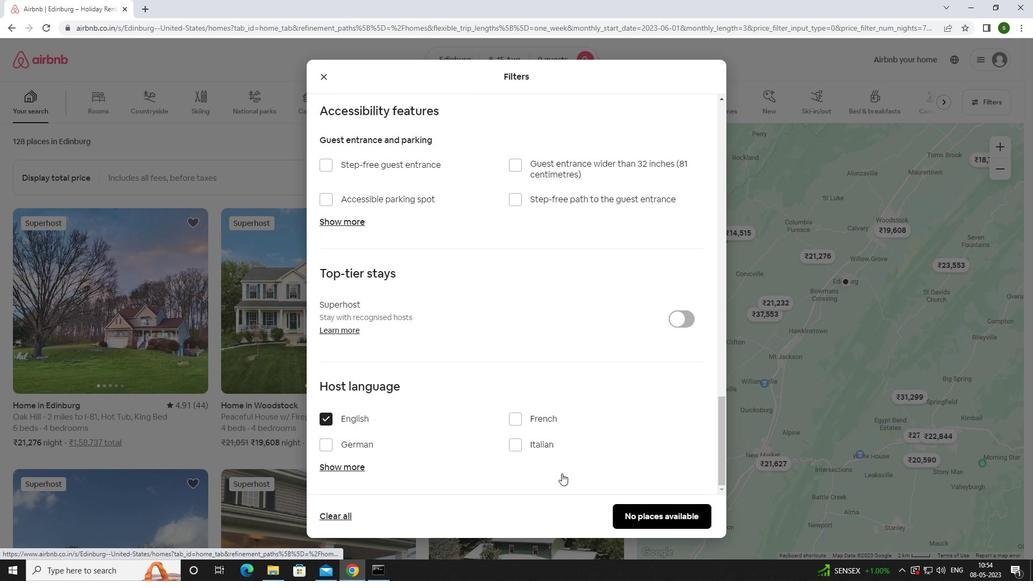 
